 Task: Send an email with the signature Jocelyn Rodriguez with the subject Request for a testimonial and the message I would like to request an extension on the deadline for the project. from softage.8@softage.net to softage.2@softage.net and move the email from Sent Items to the folder Social media
Action: Mouse moved to (60, 122)
Screenshot: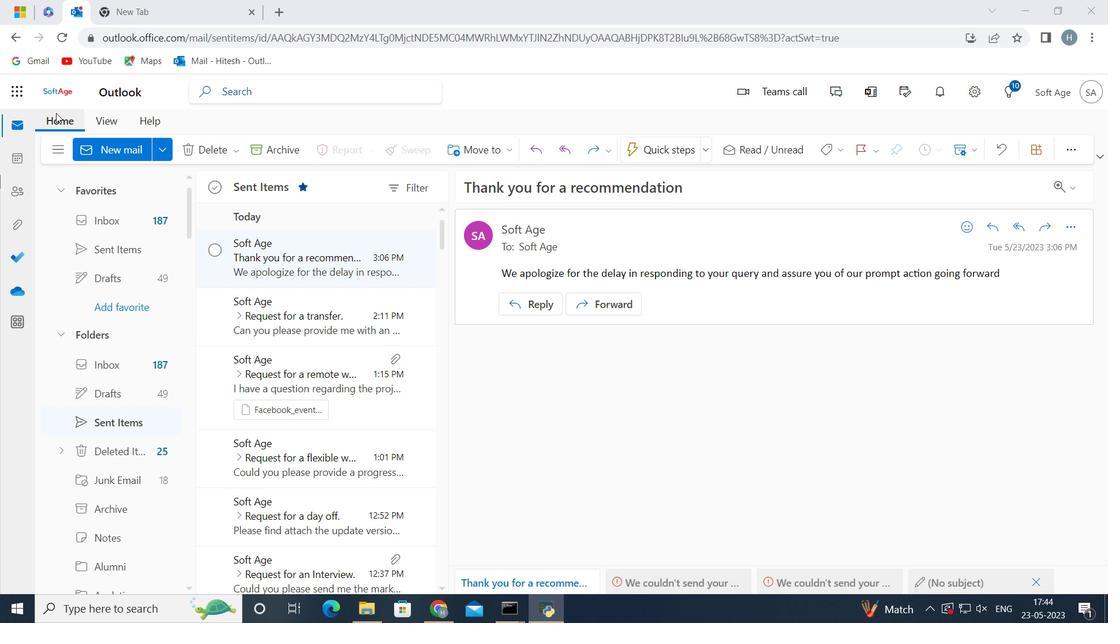 
Action: Mouse pressed left at (60, 122)
Screenshot: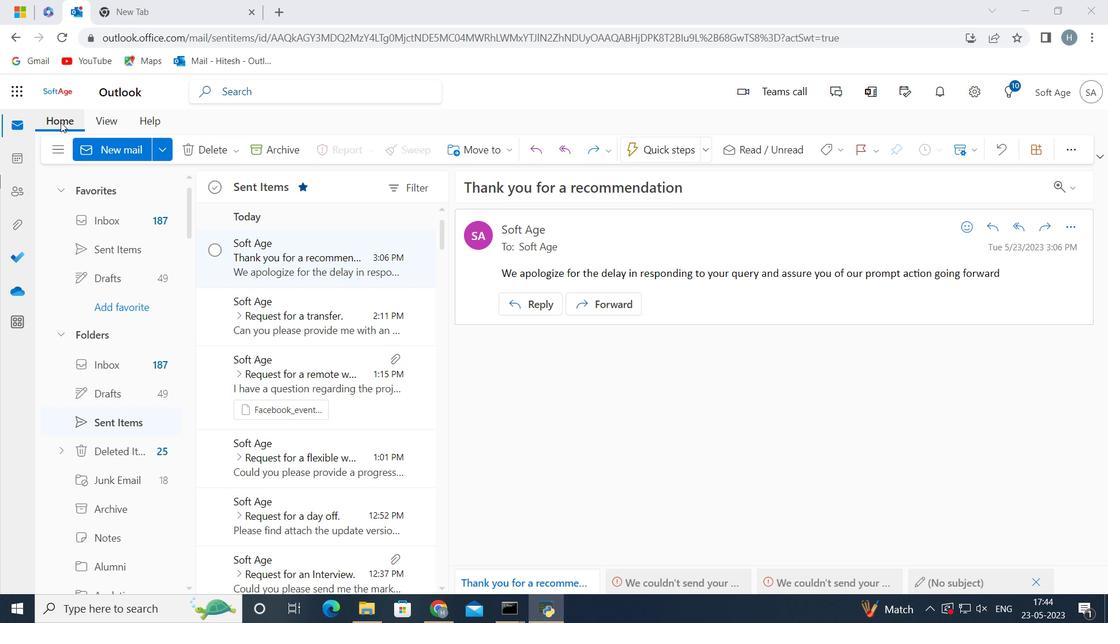 
Action: Mouse moved to (115, 147)
Screenshot: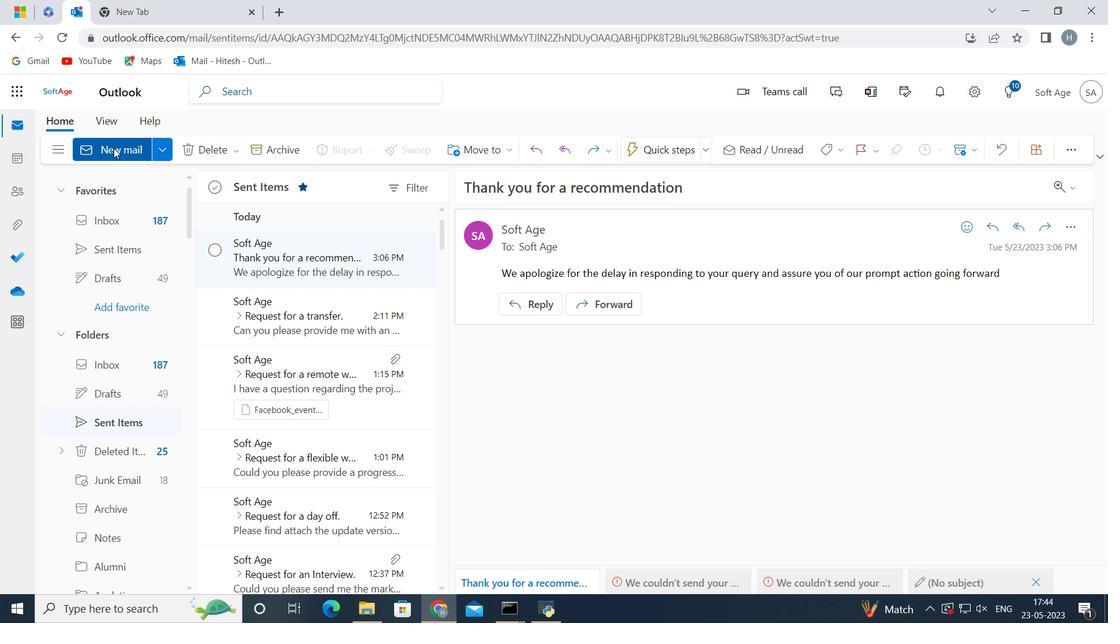 
Action: Mouse pressed left at (115, 147)
Screenshot: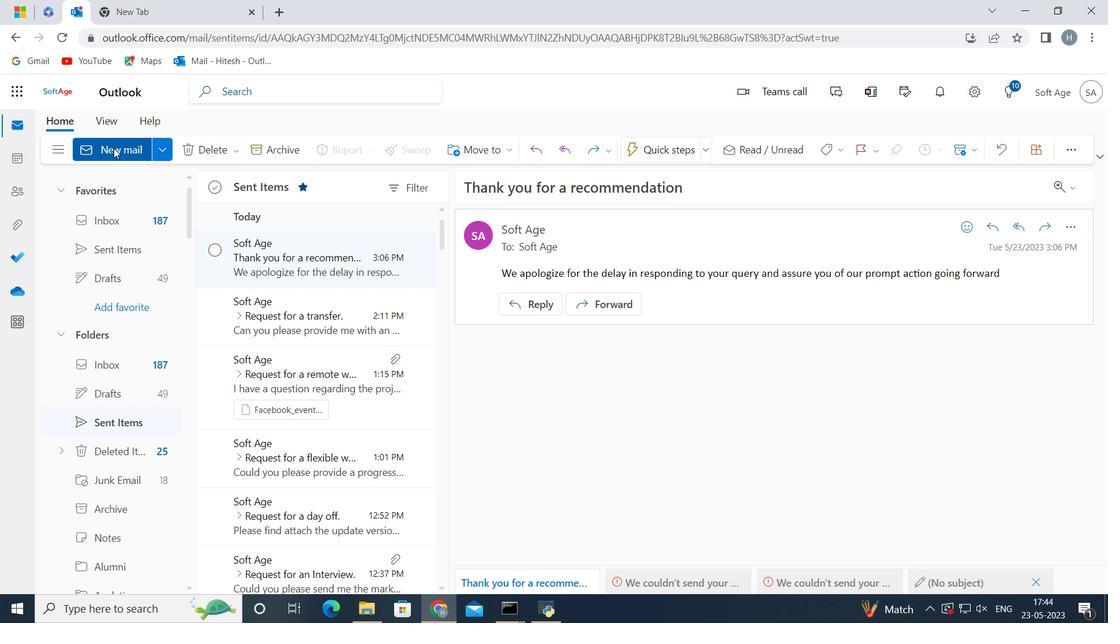 
Action: Mouse moved to (912, 148)
Screenshot: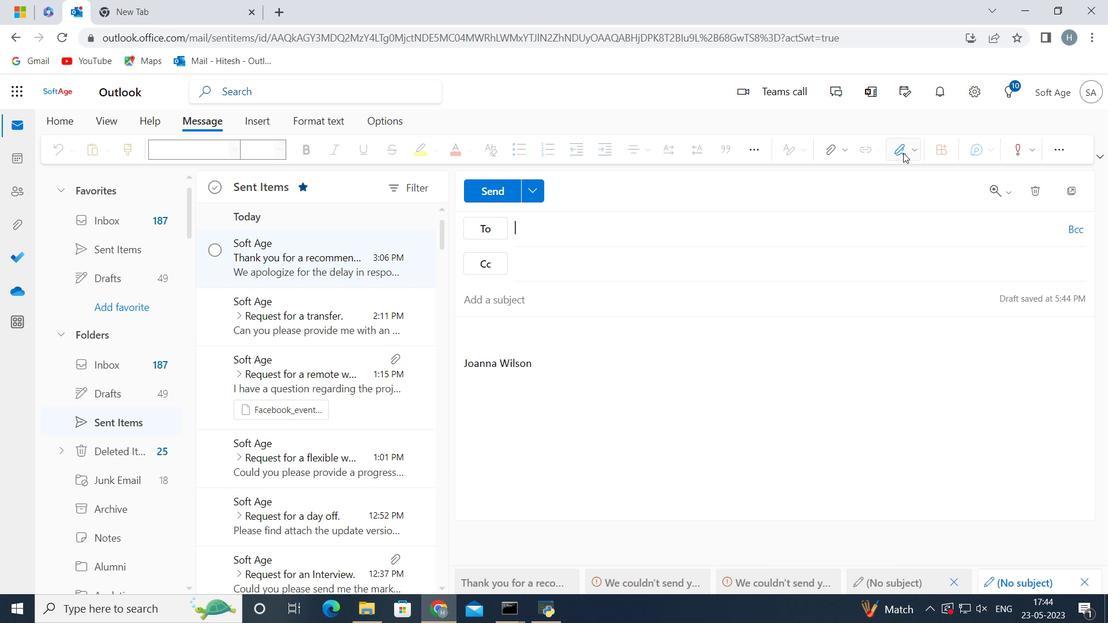 
Action: Mouse pressed left at (912, 148)
Screenshot: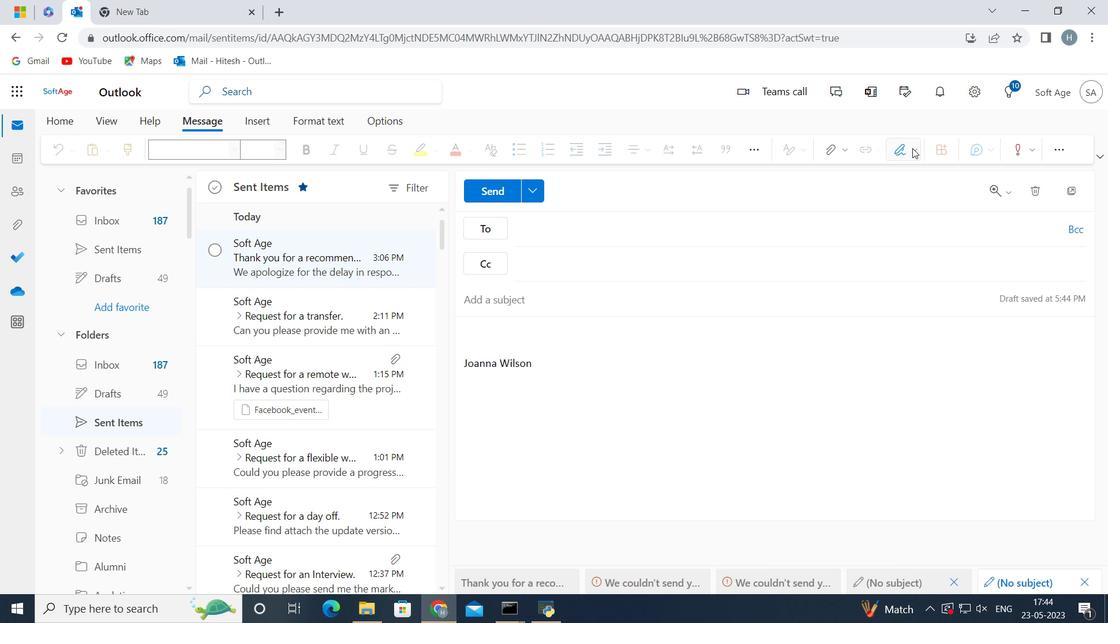 
Action: Mouse moved to (878, 205)
Screenshot: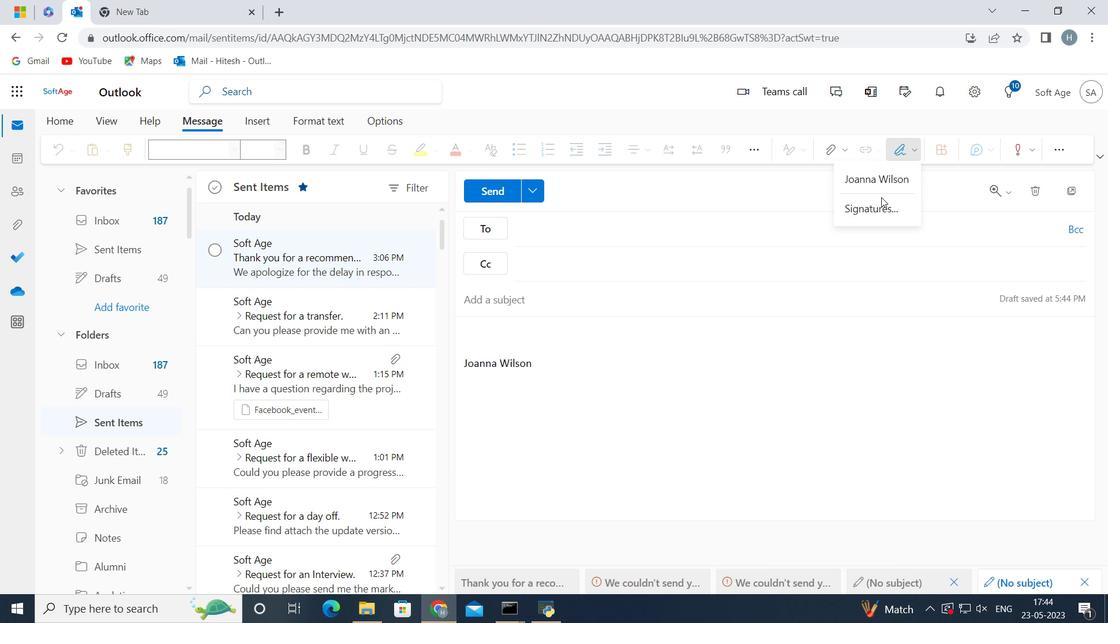 
Action: Mouse pressed left at (878, 205)
Screenshot: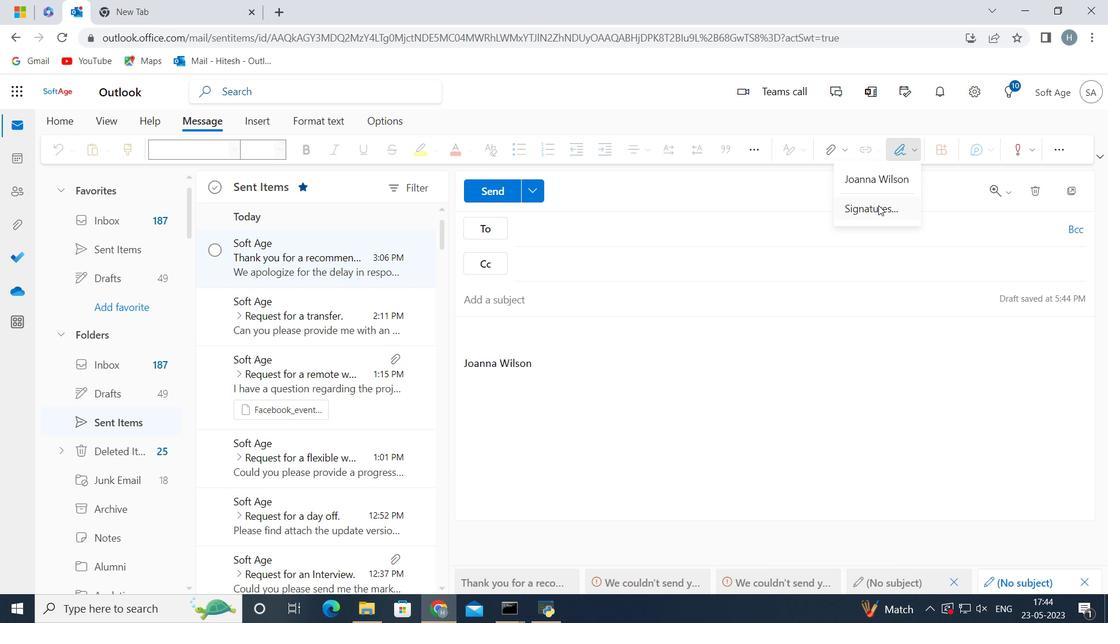 
Action: Mouse moved to (835, 263)
Screenshot: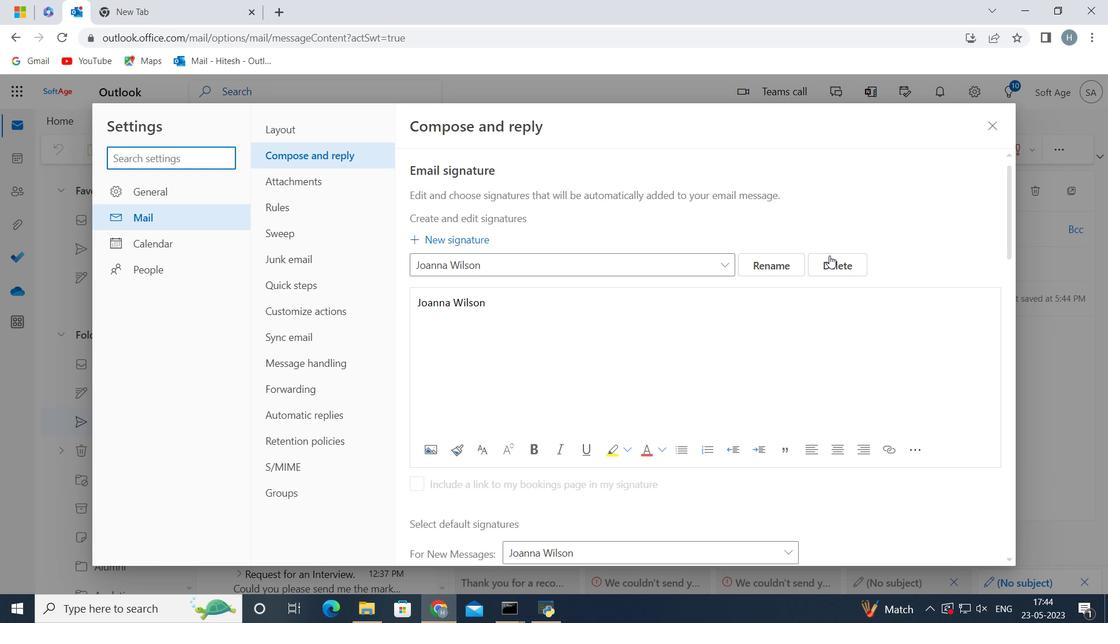 
Action: Mouse pressed left at (835, 263)
Screenshot: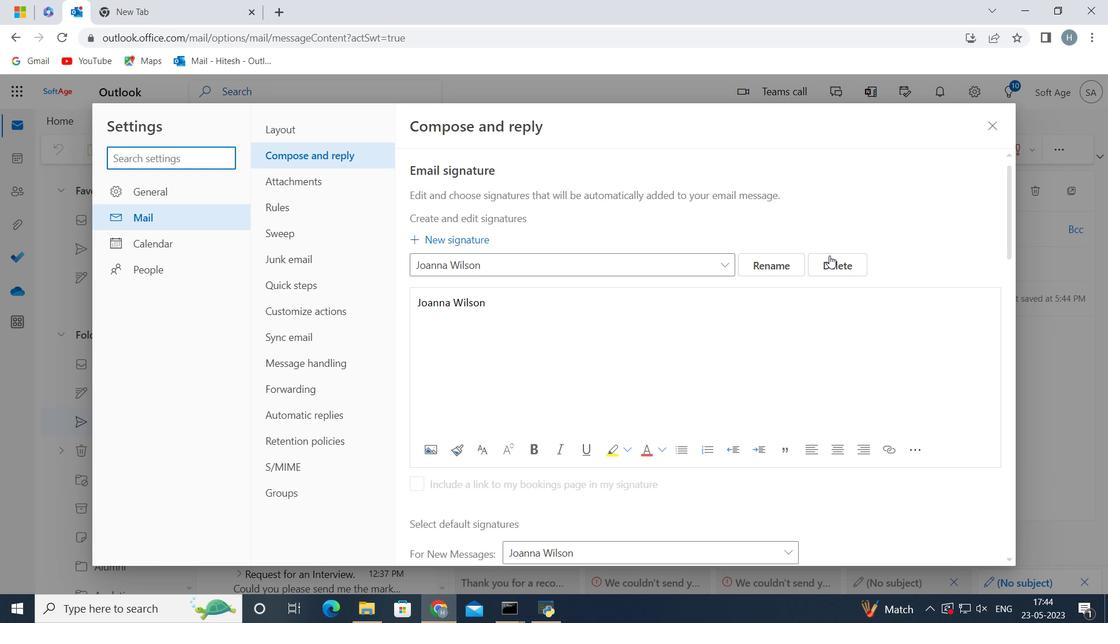 
Action: Mouse moved to (645, 260)
Screenshot: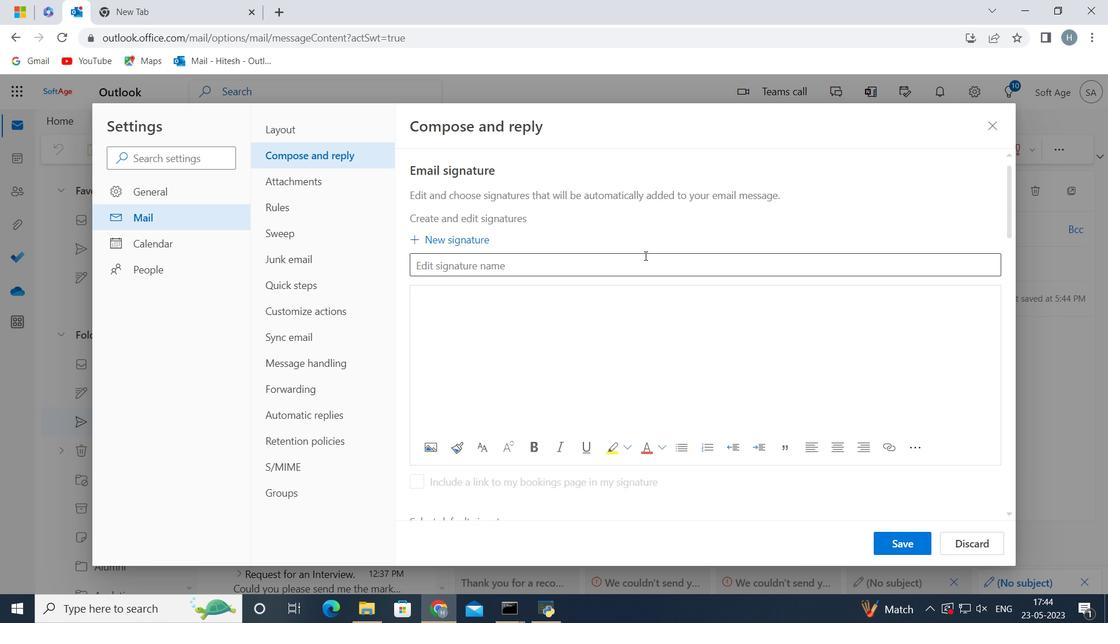 
Action: Mouse pressed left at (645, 260)
Screenshot: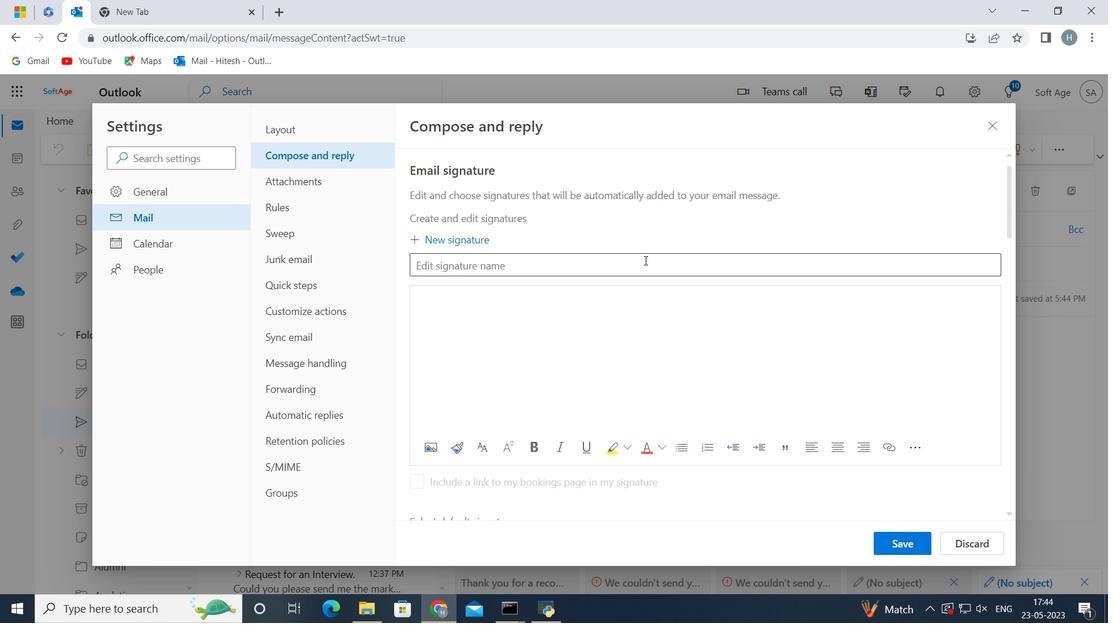 
Action: Key pressed <Key.shift>Jocelyn<Key.space><Key.shift>Rodriguez<Key.space>
Screenshot: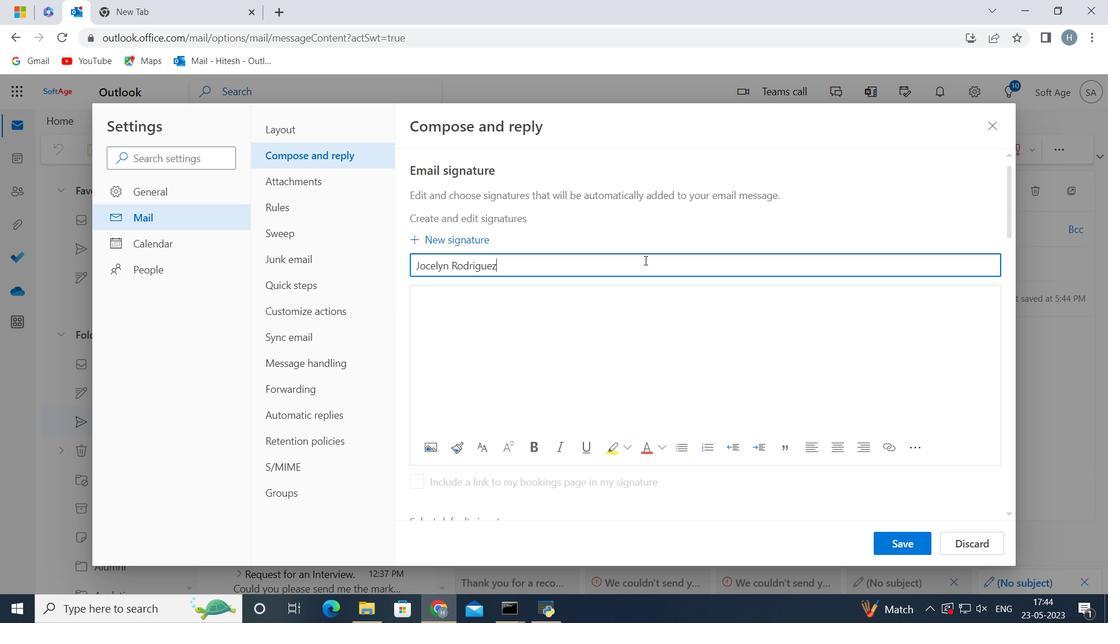 
Action: Mouse moved to (536, 320)
Screenshot: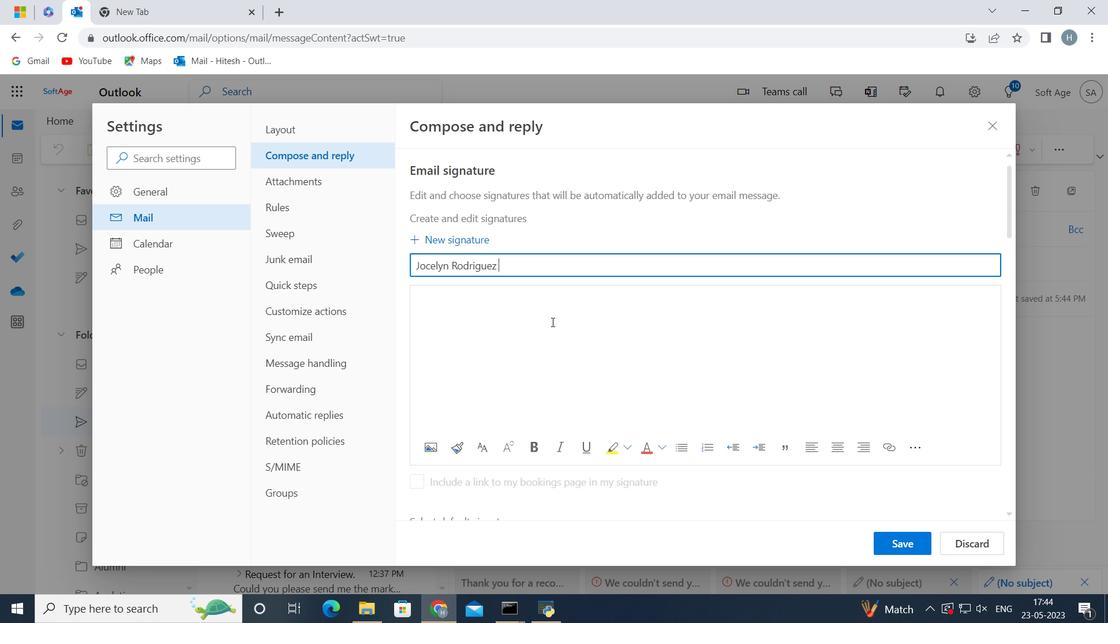 
Action: Mouse pressed left at (536, 320)
Screenshot: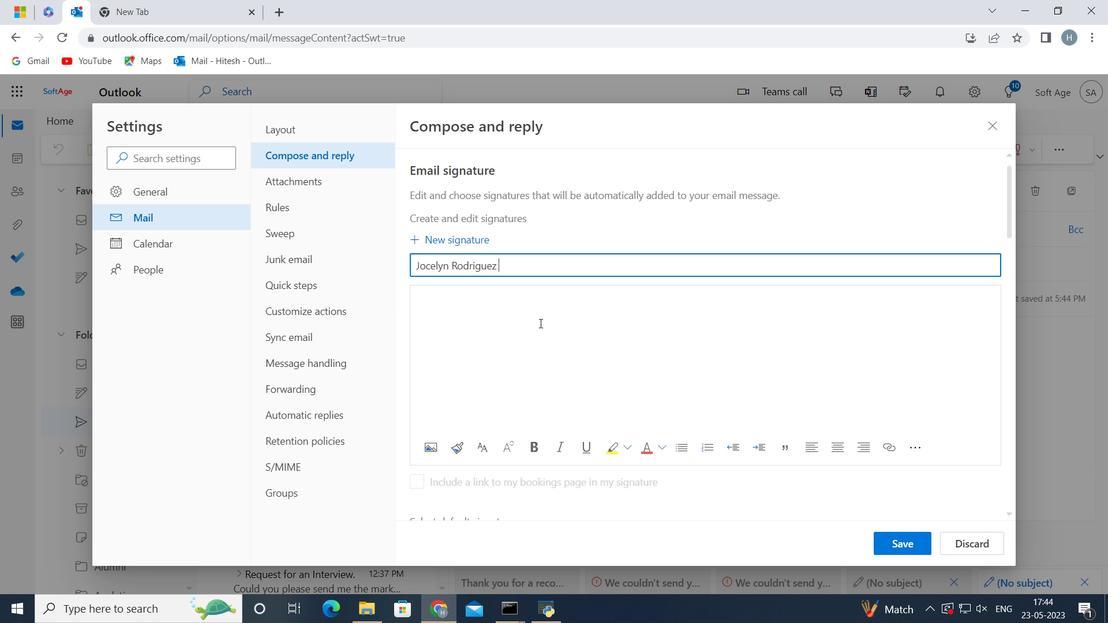 
Action: Key pressed <Key.shift><Key.shift><Key.shift>Jocelyn<Key.space><Key.shift>Rodriguez<Key.space>
Screenshot: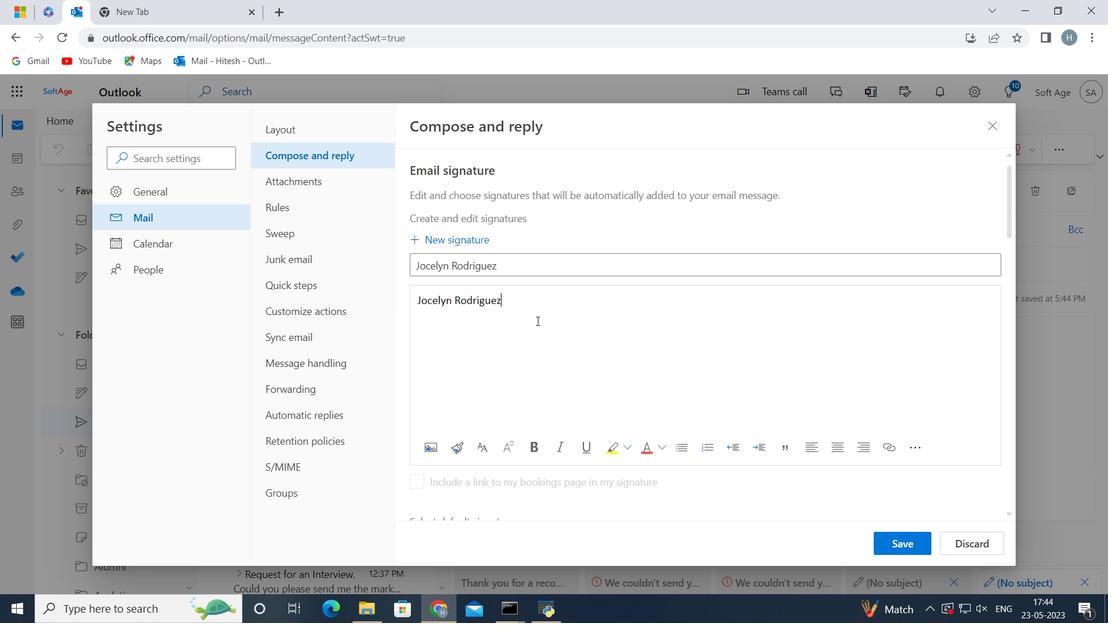 
Action: Mouse moved to (913, 540)
Screenshot: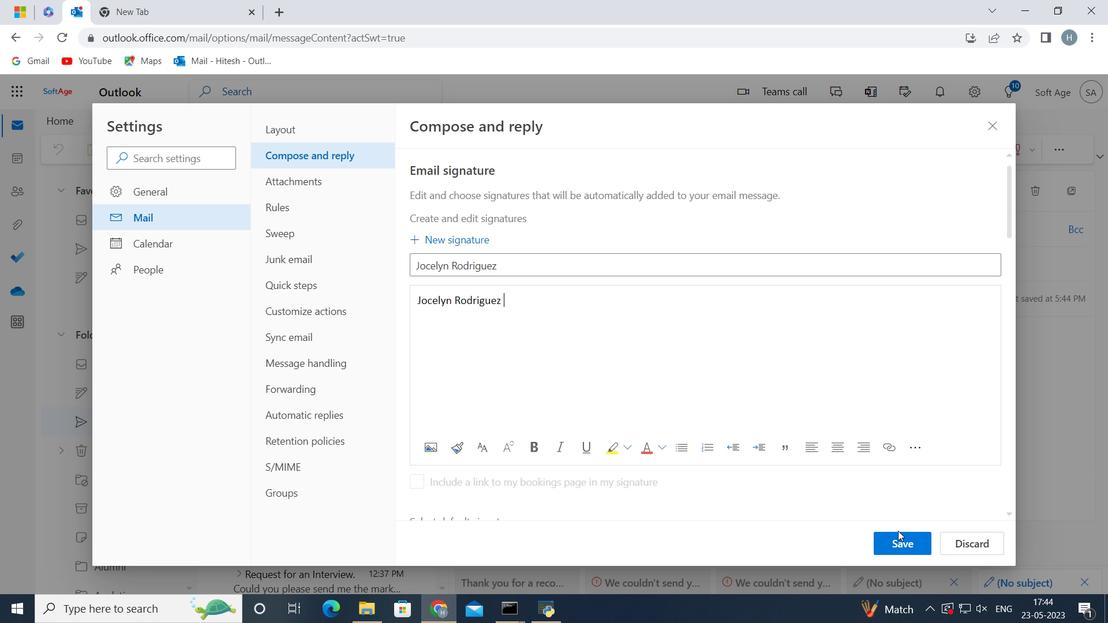 
Action: Mouse pressed left at (913, 540)
Screenshot: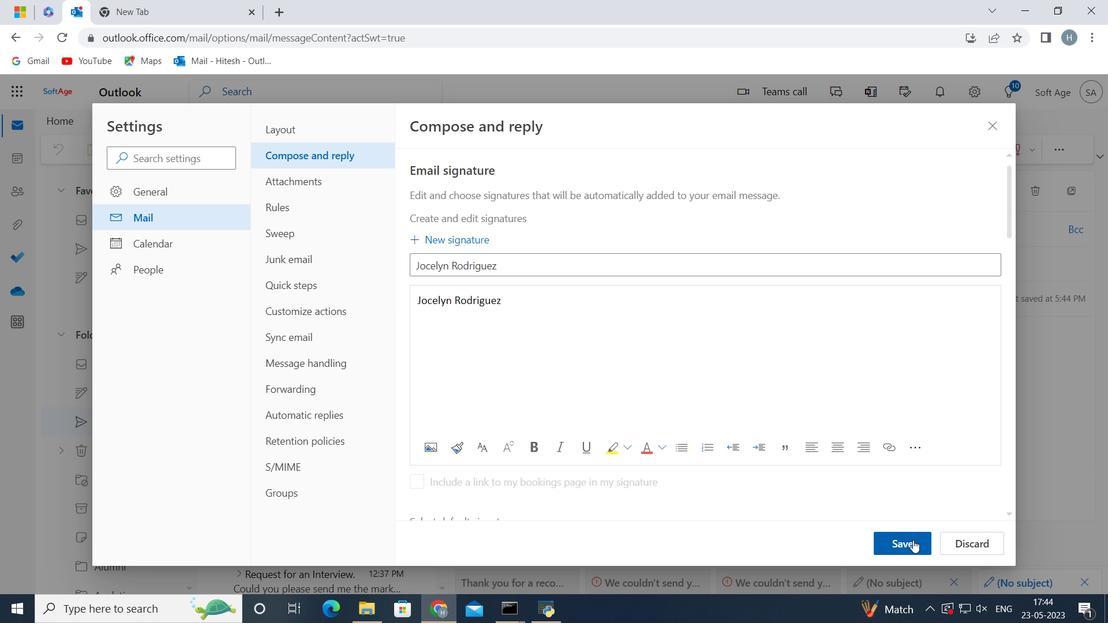 
Action: Mouse moved to (753, 361)
Screenshot: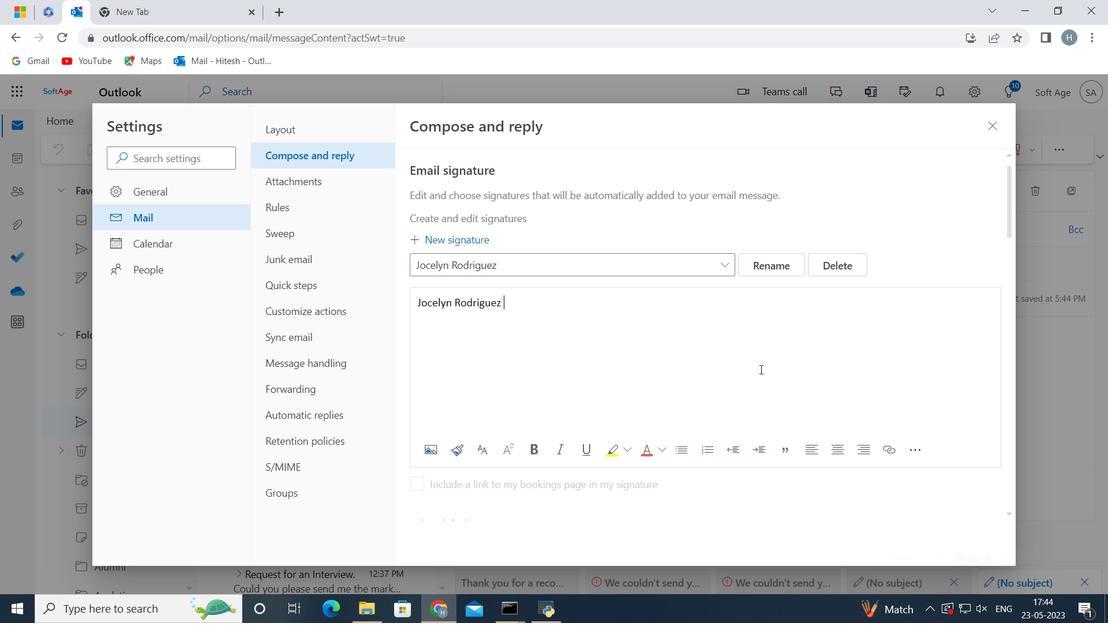
Action: Mouse scrolled (753, 361) with delta (0, 0)
Screenshot: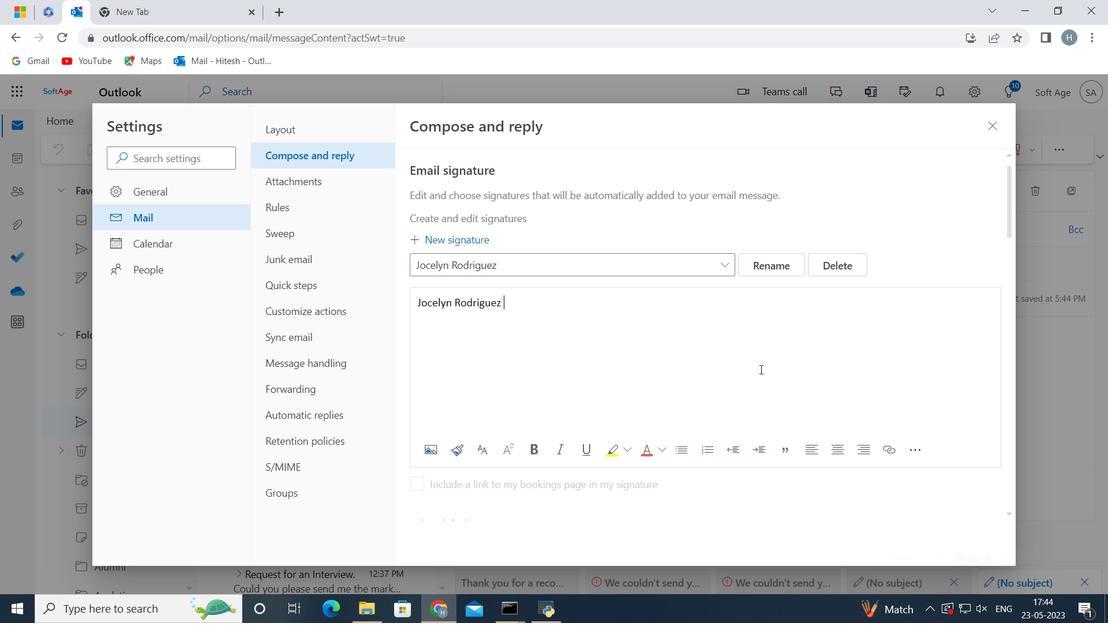 
Action: Mouse scrolled (753, 361) with delta (0, 0)
Screenshot: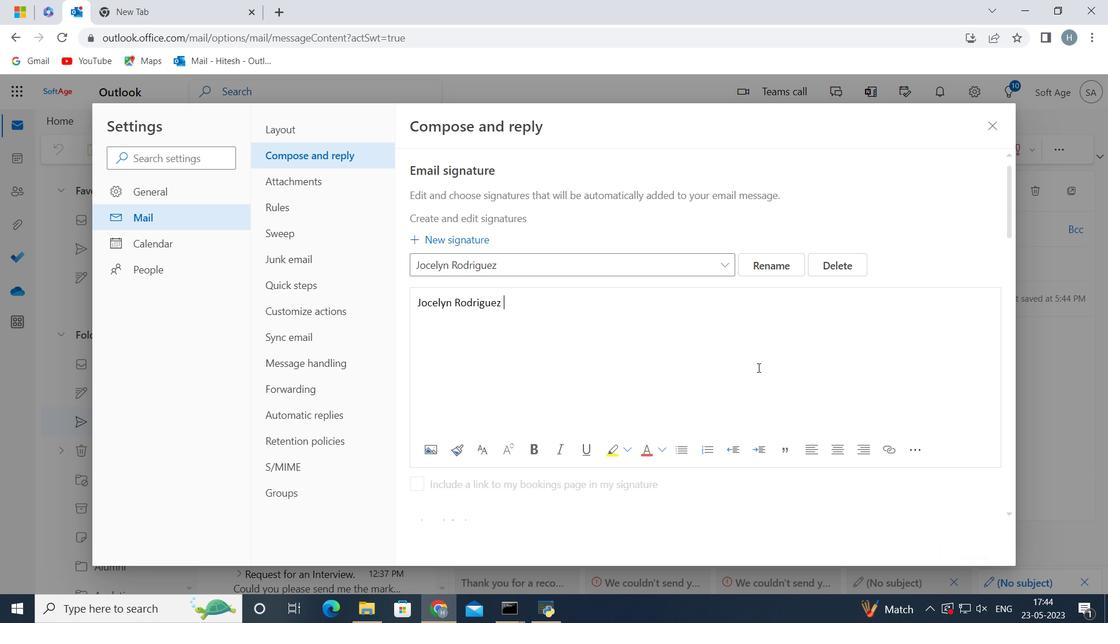 
Action: Mouse moved to (744, 362)
Screenshot: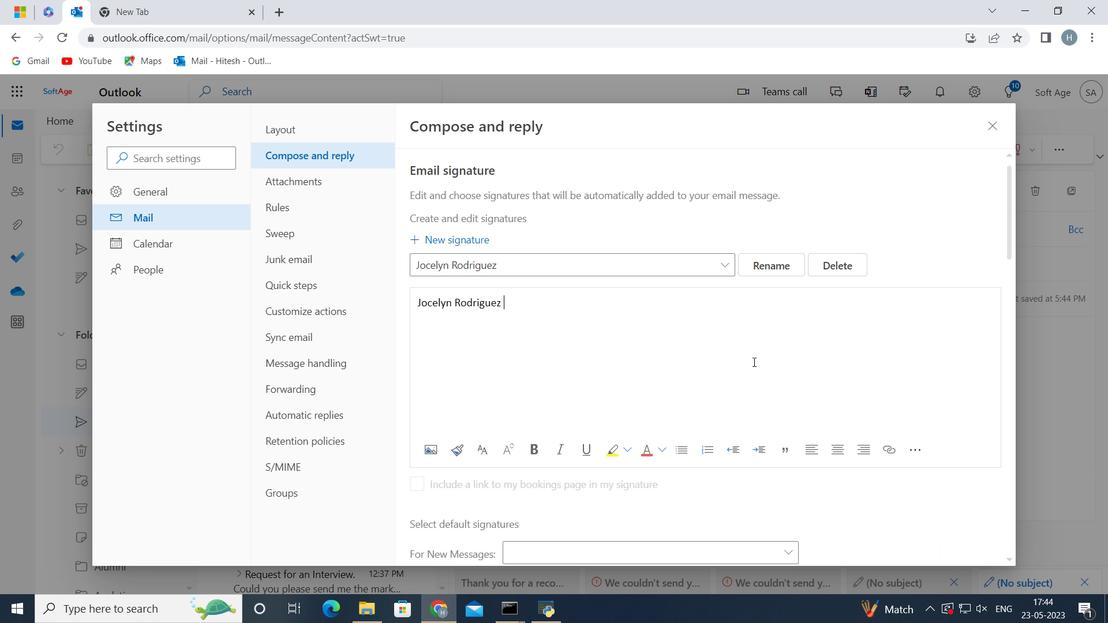 
Action: Mouse scrolled (744, 361) with delta (0, 0)
Screenshot: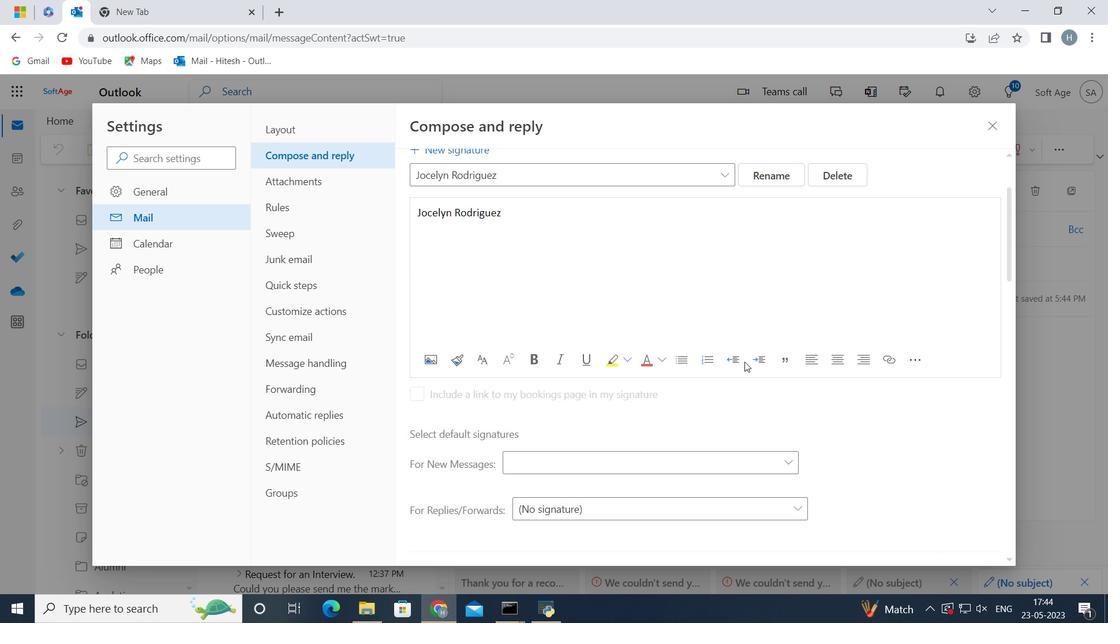 
Action: Mouse moved to (761, 335)
Screenshot: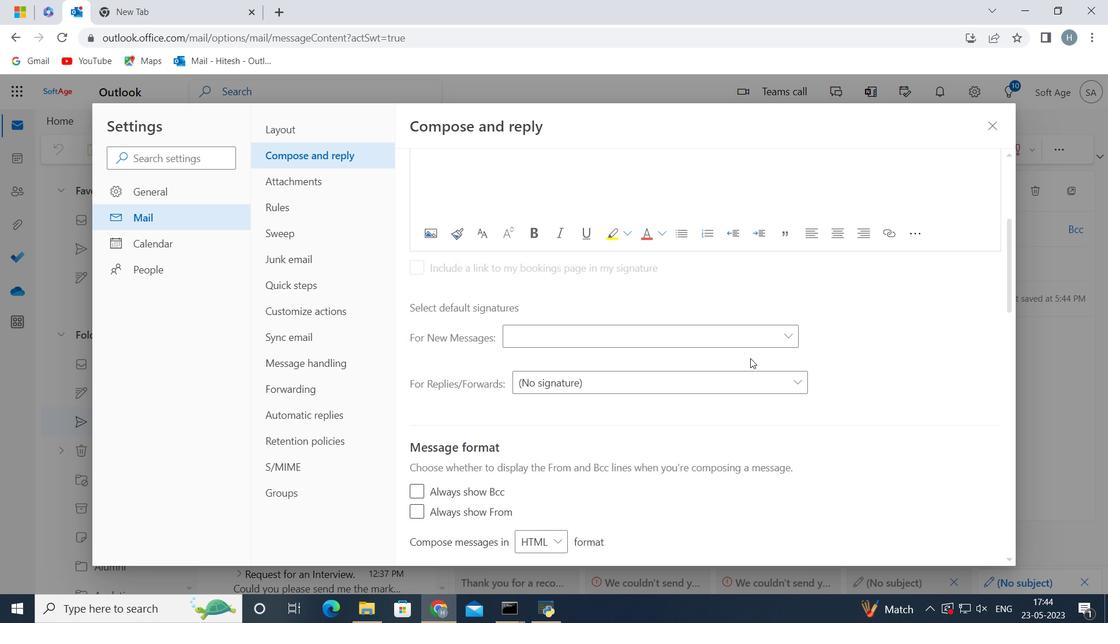 
Action: Mouse pressed left at (761, 335)
Screenshot: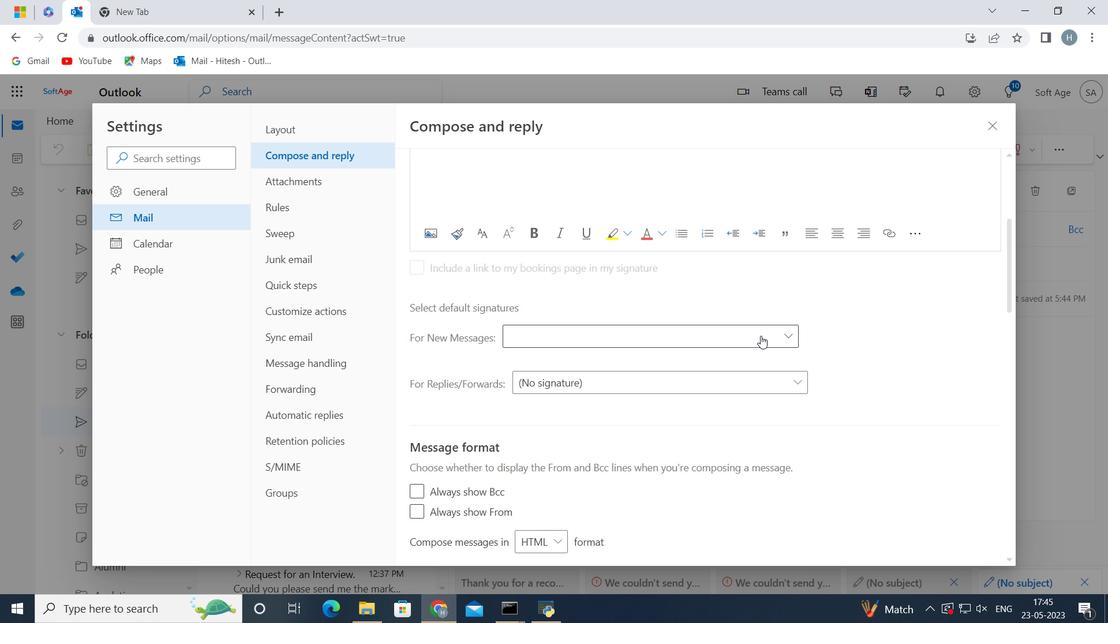 
Action: Mouse moved to (720, 390)
Screenshot: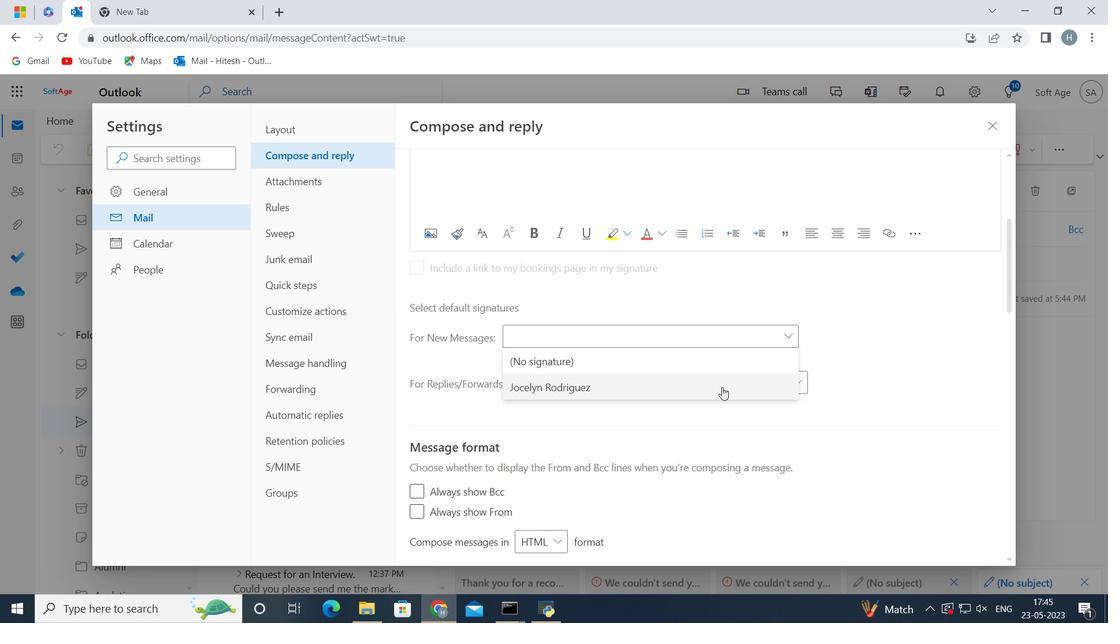 
Action: Mouse pressed left at (720, 390)
Screenshot: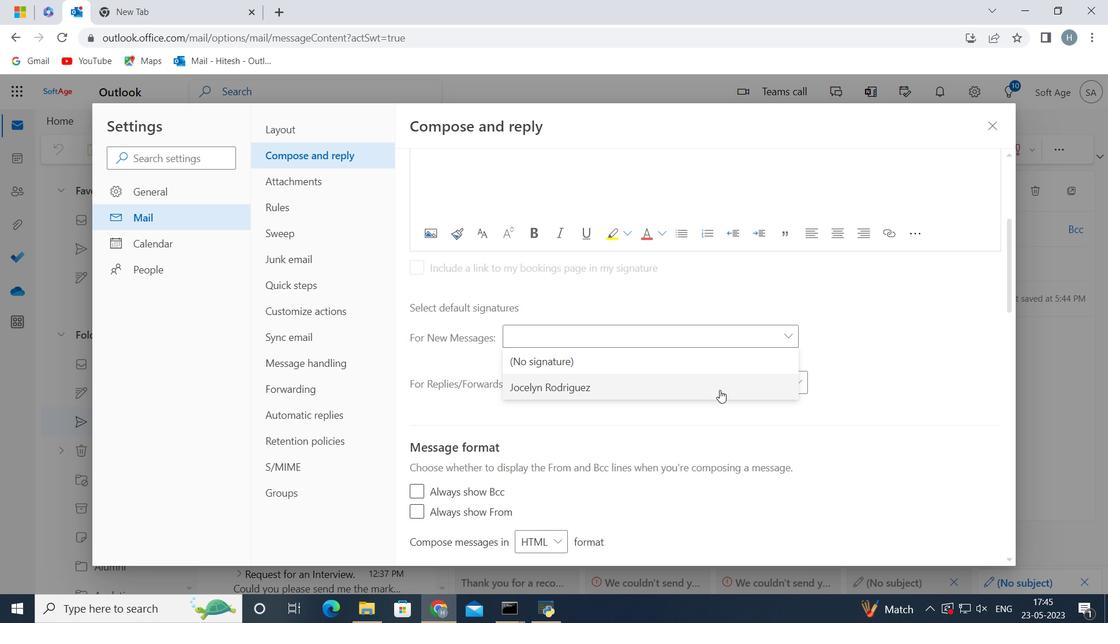 
Action: Mouse moved to (783, 373)
Screenshot: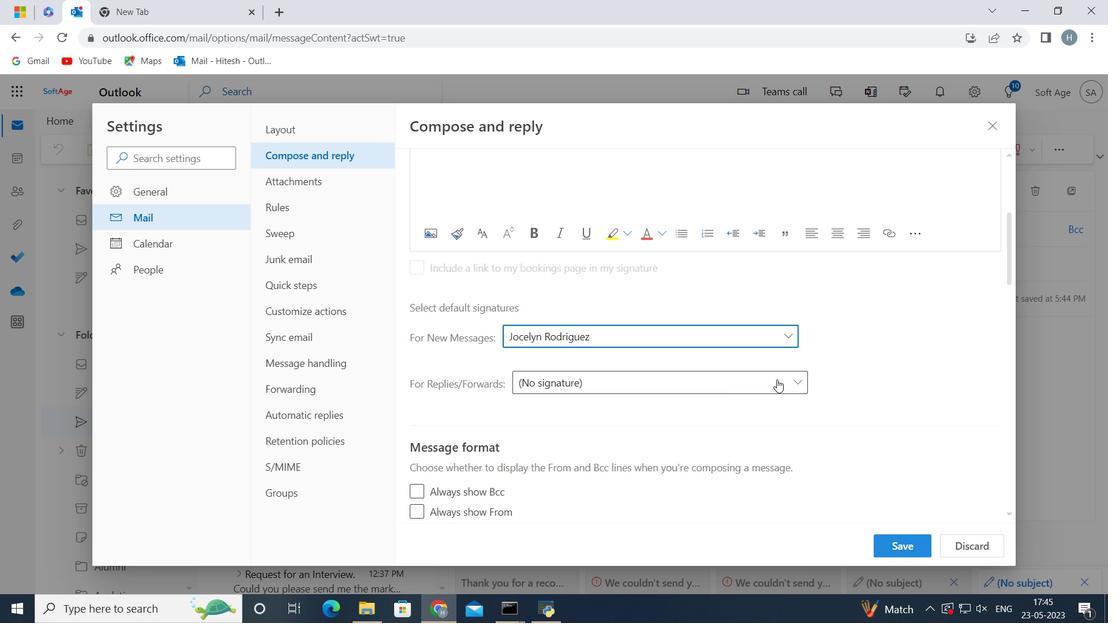 
Action: Mouse scrolled (783, 372) with delta (0, 0)
Screenshot: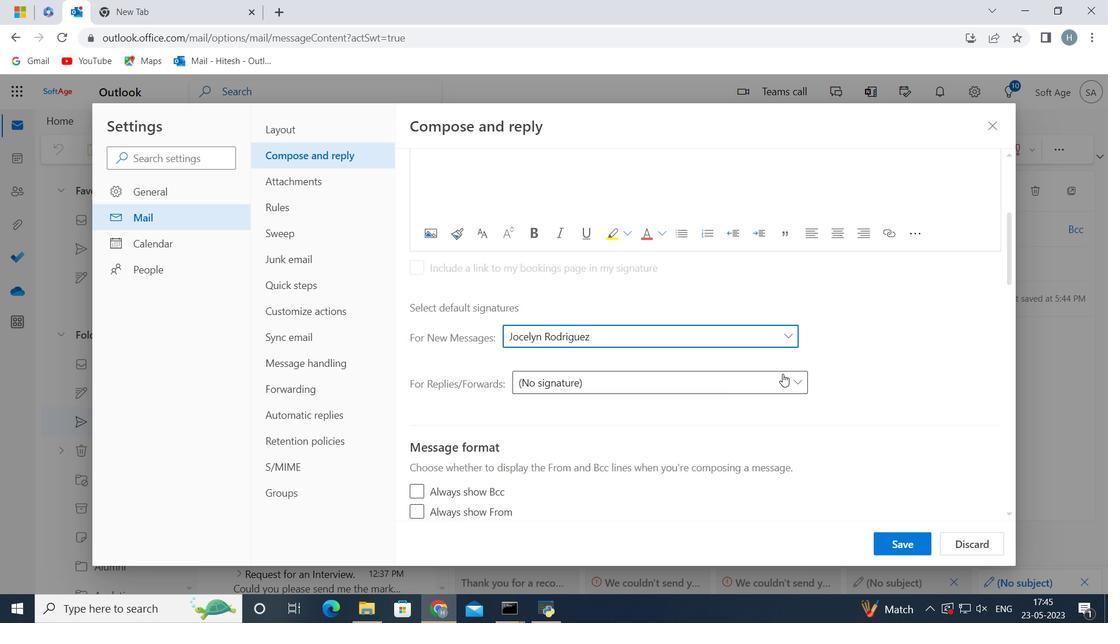 
Action: Mouse scrolled (783, 372) with delta (0, 0)
Screenshot: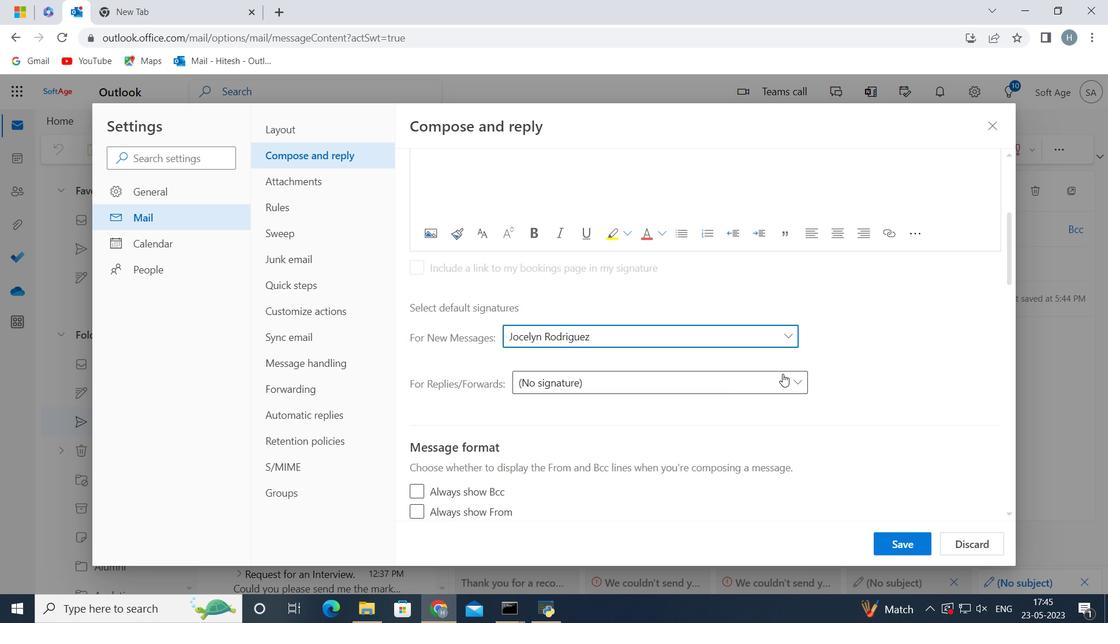 
Action: Mouse moved to (912, 543)
Screenshot: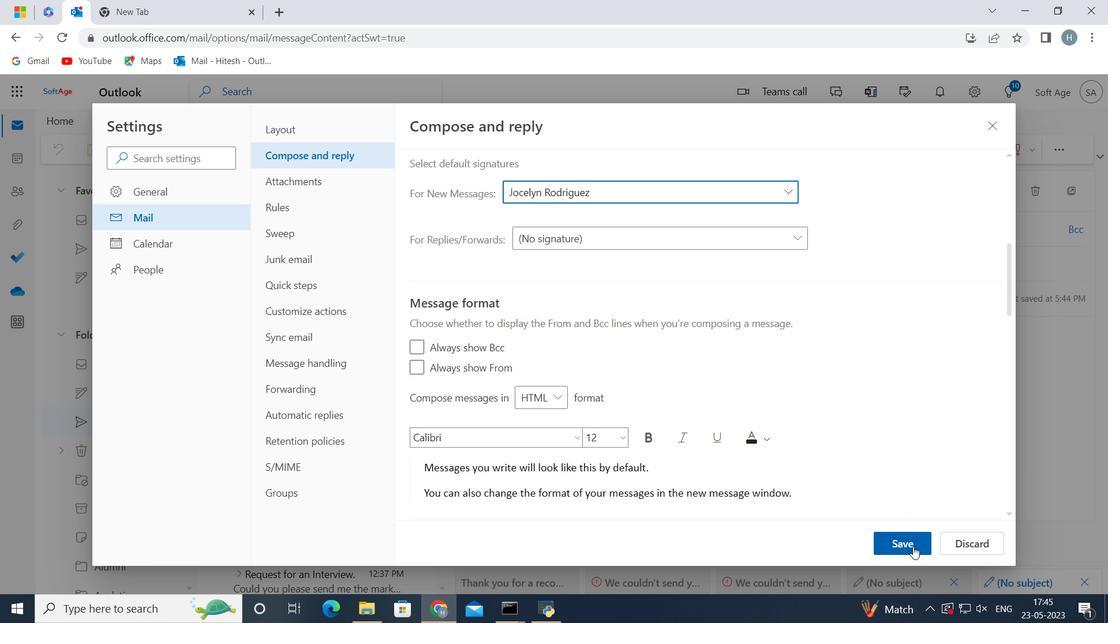 
Action: Mouse pressed left at (912, 543)
Screenshot: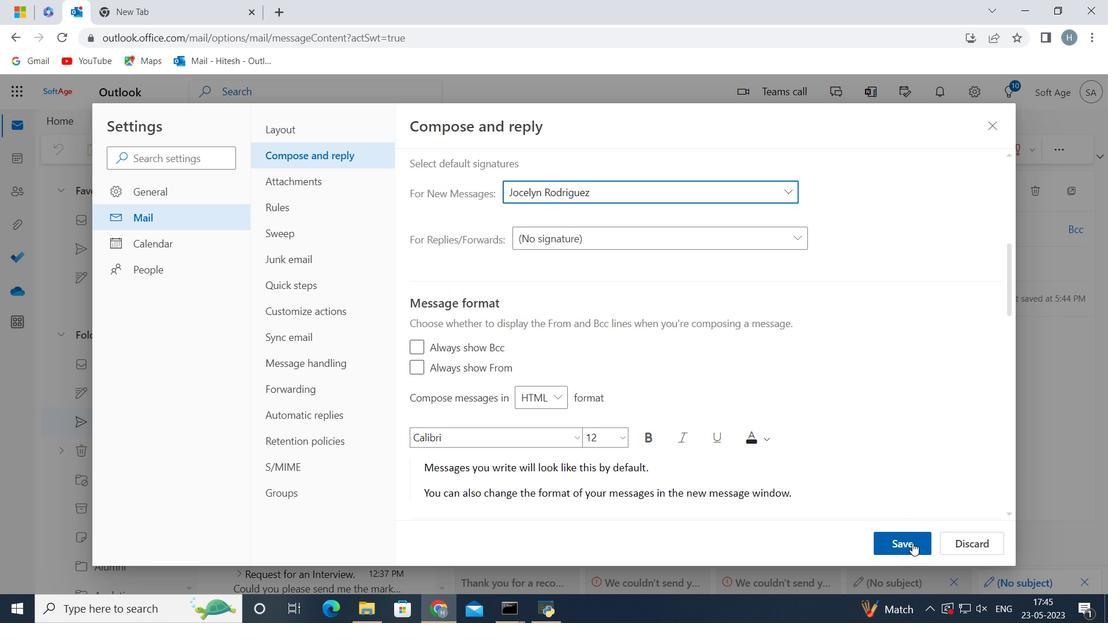 
Action: Mouse moved to (989, 125)
Screenshot: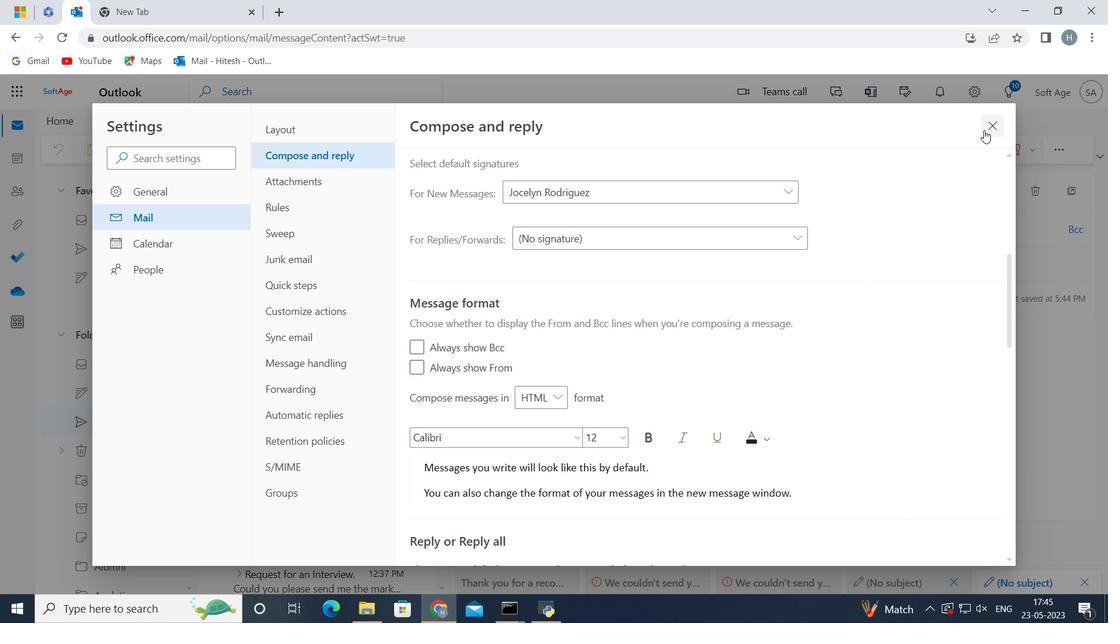 
Action: Mouse pressed left at (989, 125)
Screenshot: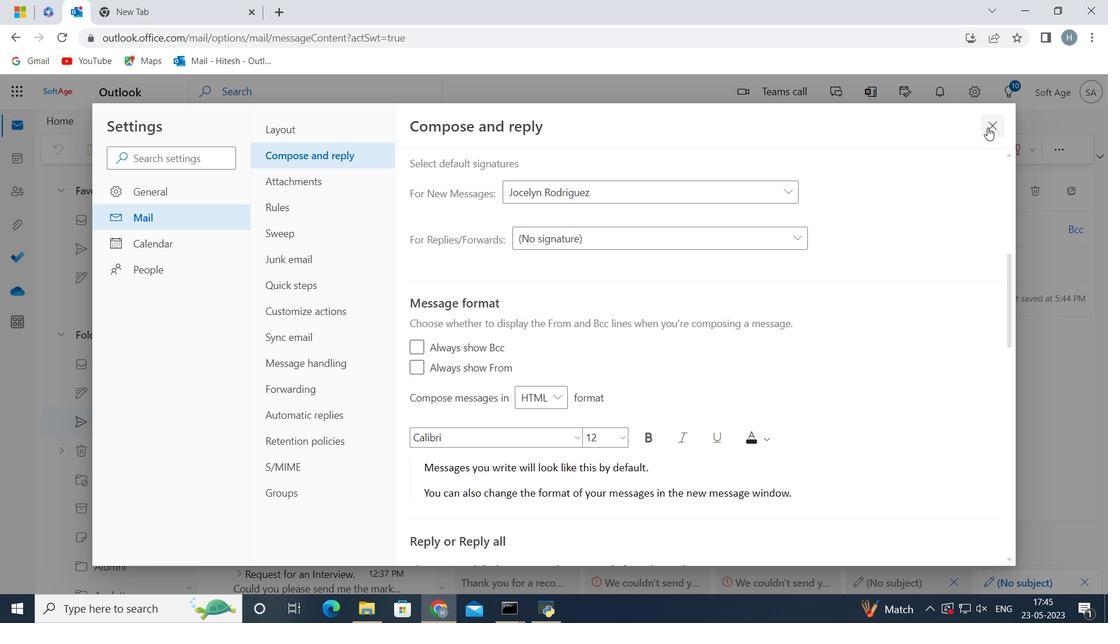 
Action: Mouse moved to (580, 301)
Screenshot: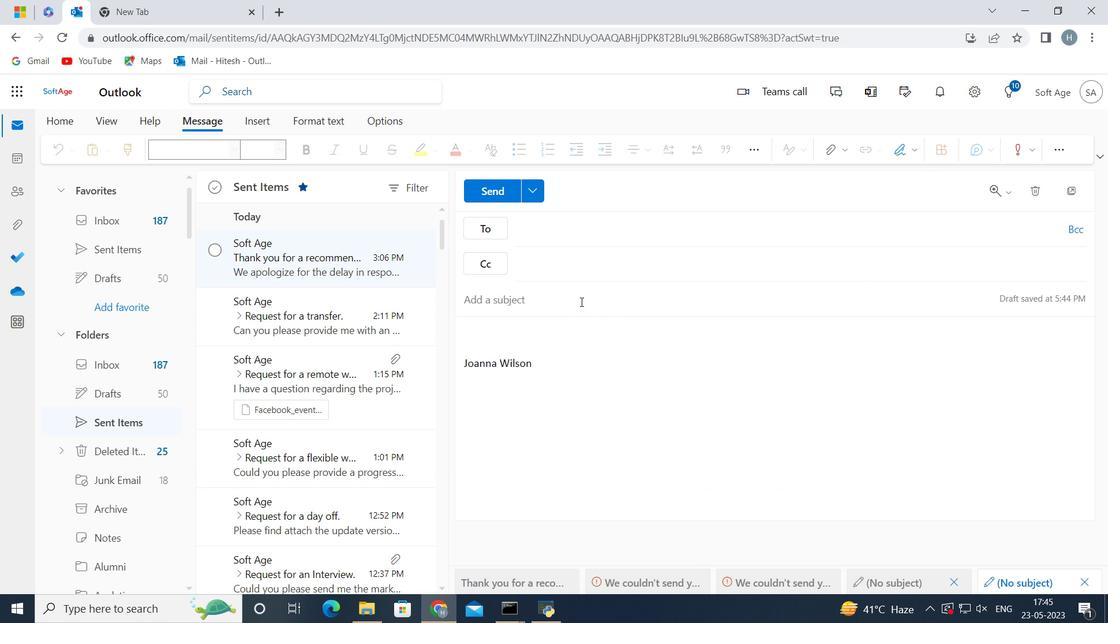
Action: Mouse pressed left at (580, 301)
Screenshot: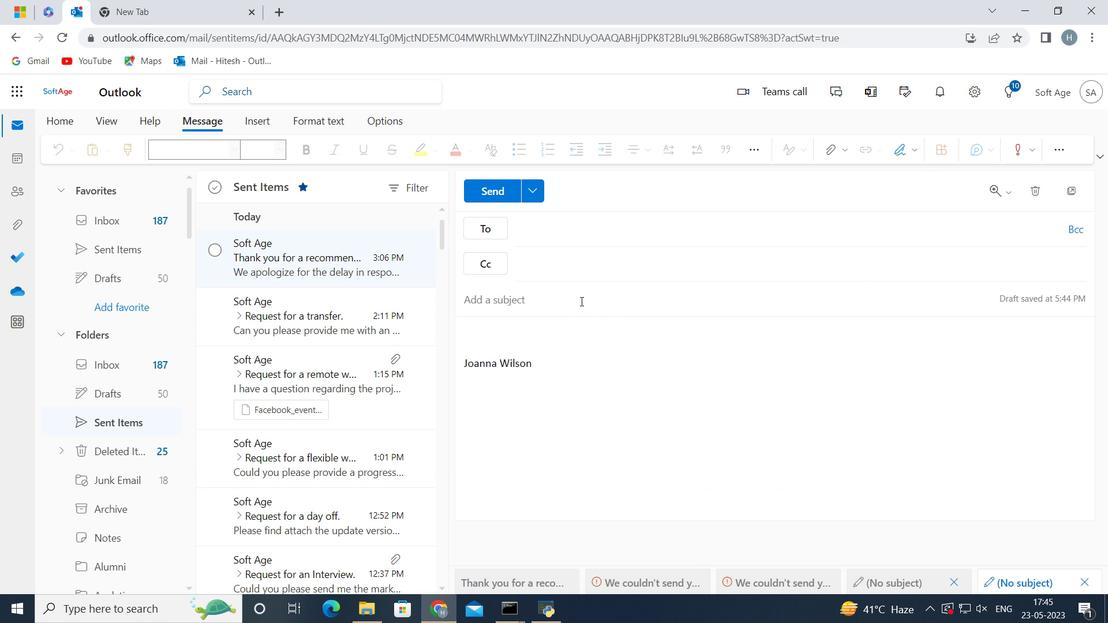
Action: Mouse moved to (580, 300)
Screenshot: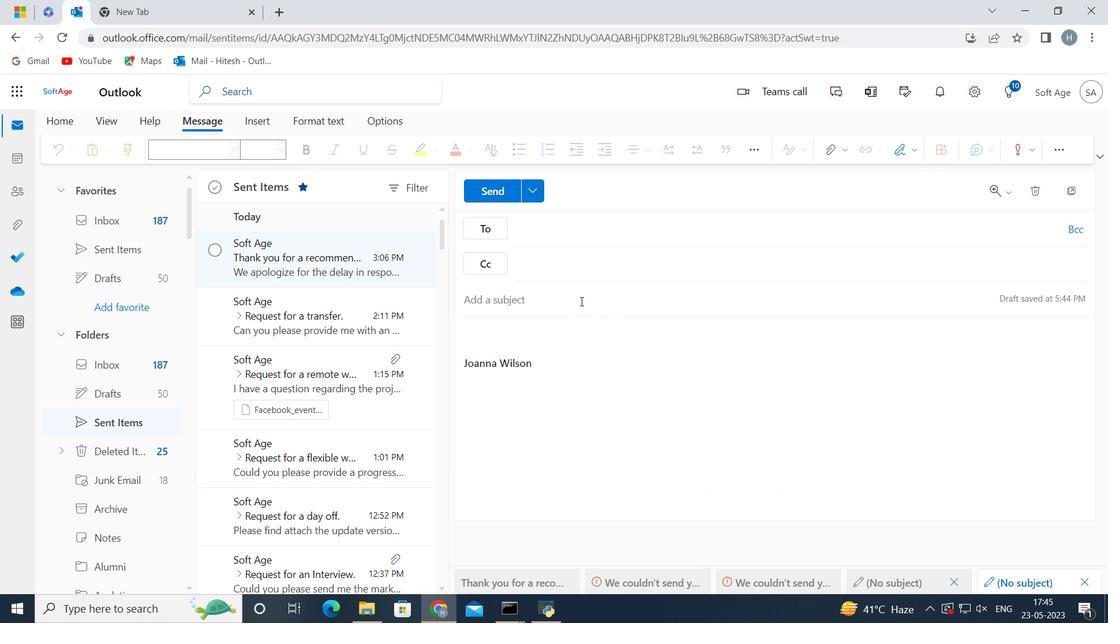 
Action: Key pressed <Key.shift><Key.shift>Request<Key.space>for<Key.space>a<Key.space>testimonial<Key.space>
Screenshot: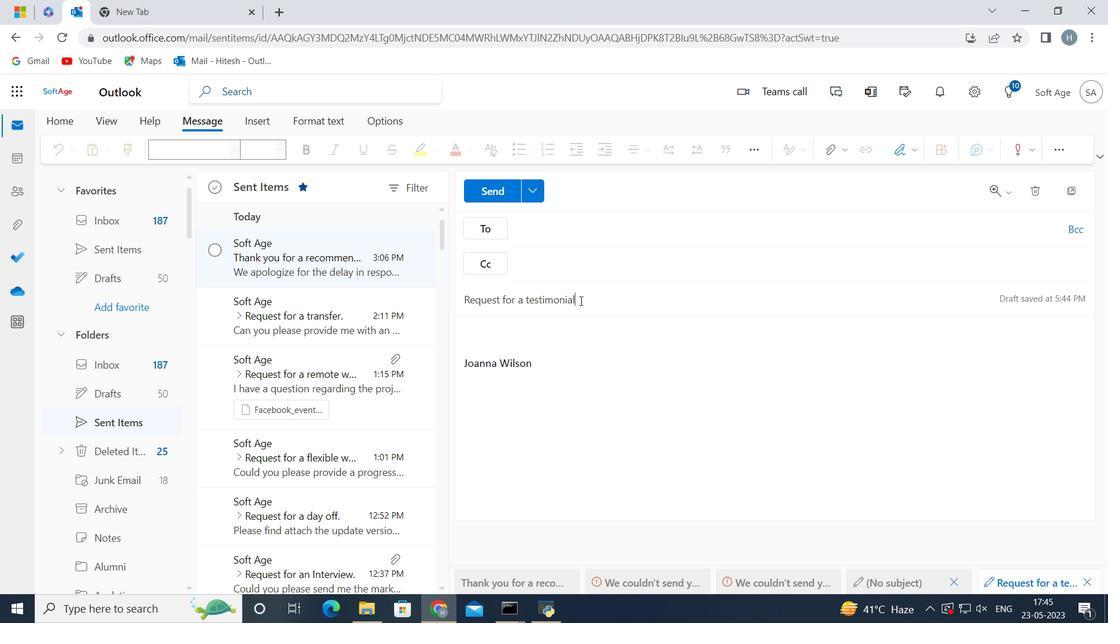 
Action: Mouse moved to (584, 360)
Screenshot: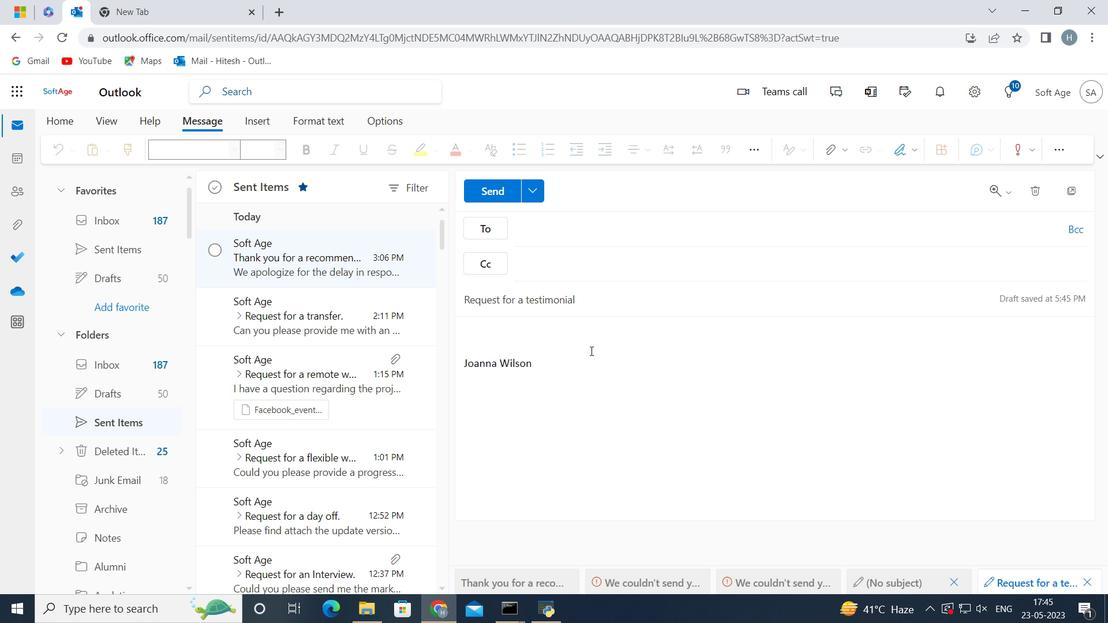 
Action: Mouse pressed left at (584, 360)
Screenshot: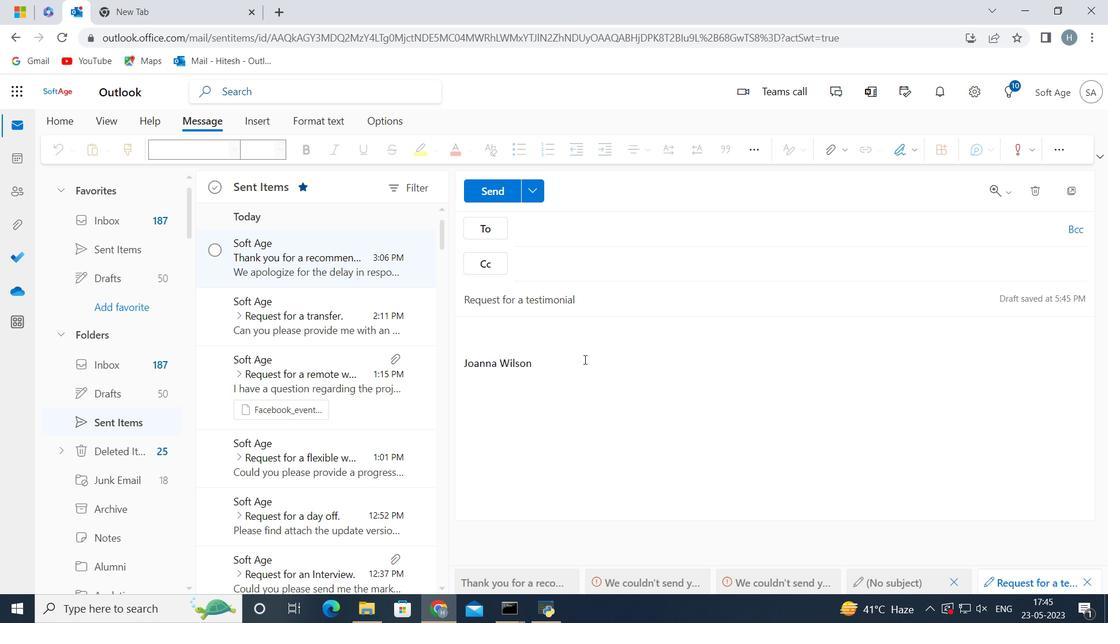 
Action: Mouse moved to (583, 360)
Screenshot: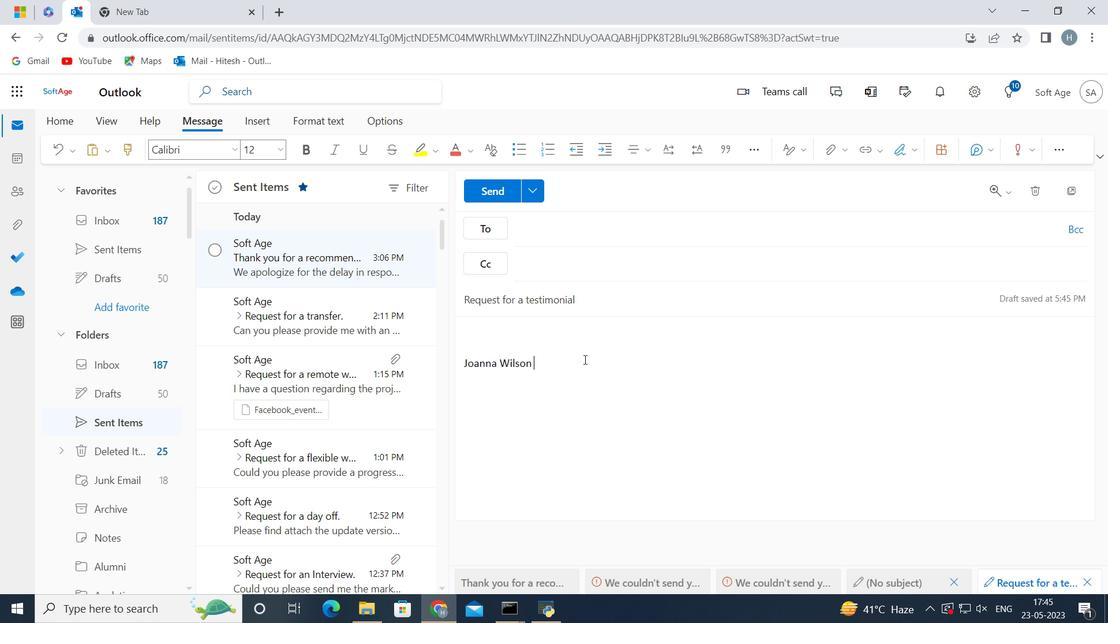 
Action: Key pressed <Key.backspace><Key.backspace><Key.backspace><Key.backspace><Key.backspace><Key.backspace><Key.backspace><Key.backspace><Key.backspace><Key.backspace><Key.backspace><Key.backspace><Key.backspace><Key.backspace><Key.backspace><Key.backspace><Key.shift>I<Key.space>would<Key.space>like<Key.space>to<Key.space>request<Key.space>an<Key.space>extension<Key.space>on<Key.space>the<Key.space>deadline<Key.space>for<Key.space>the<Key.space>project<Key.space>
Screenshot: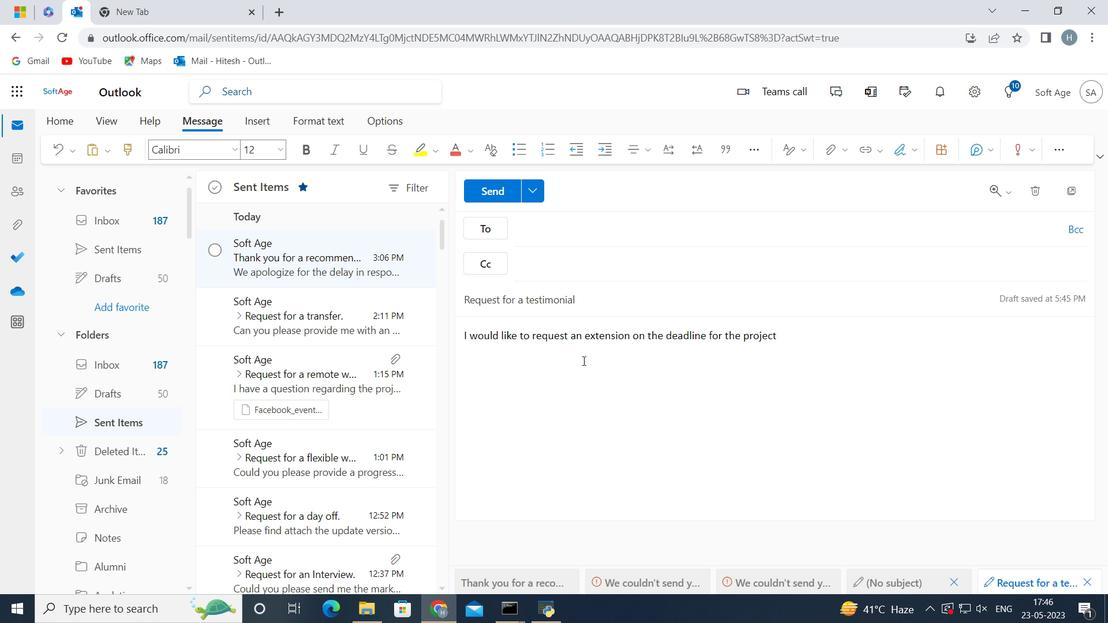 
Action: Mouse moved to (568, 223)
Screenshot: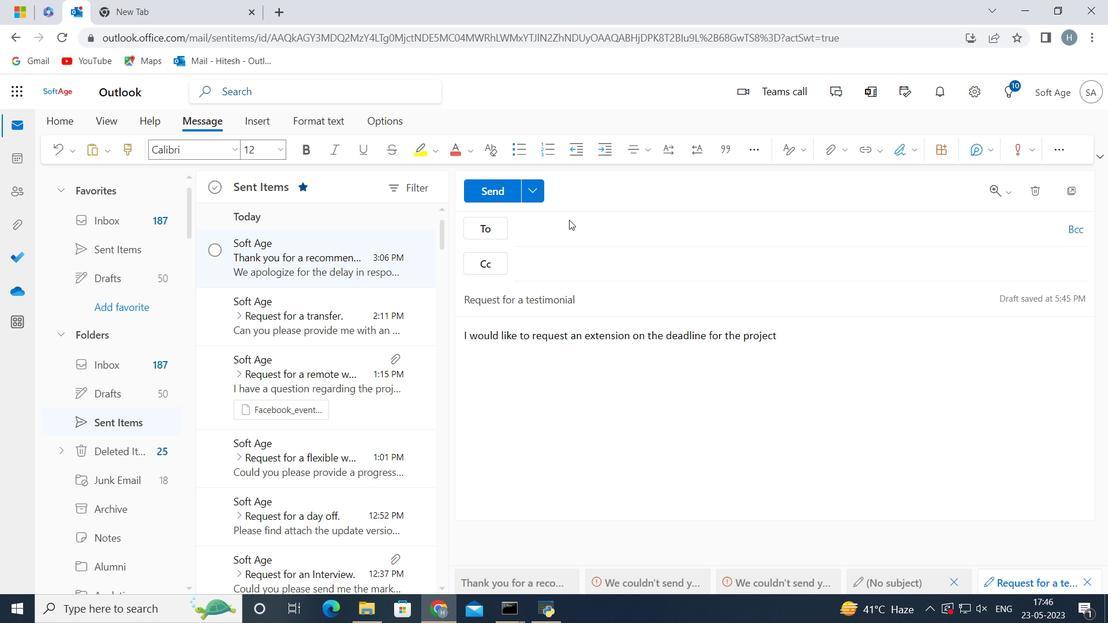 
Action: Mouse pressed left at (568, 223)
Screenshot: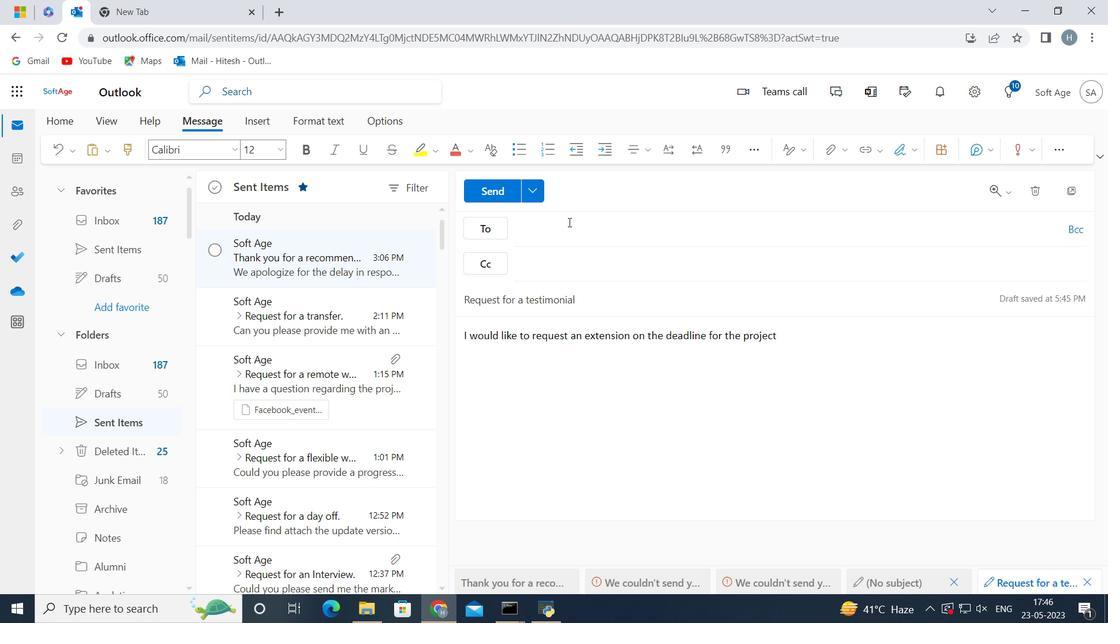 
Action: Key pressed softage.2<Key.shift>@softage.net
Screenshot: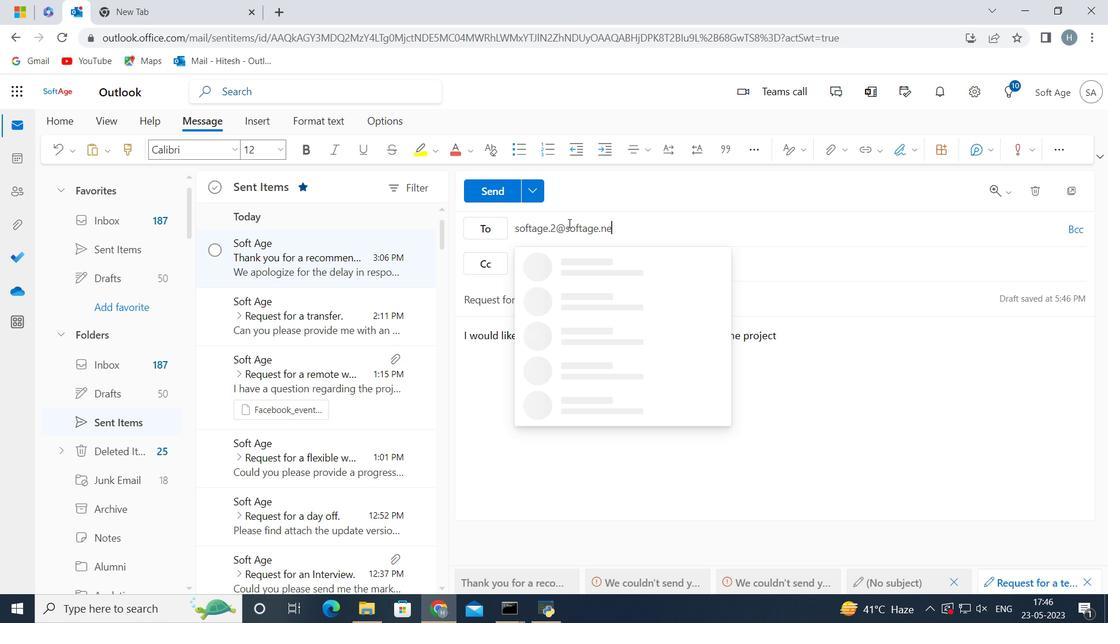 
Action: Mouse moved to (570, 270)
Screenshot: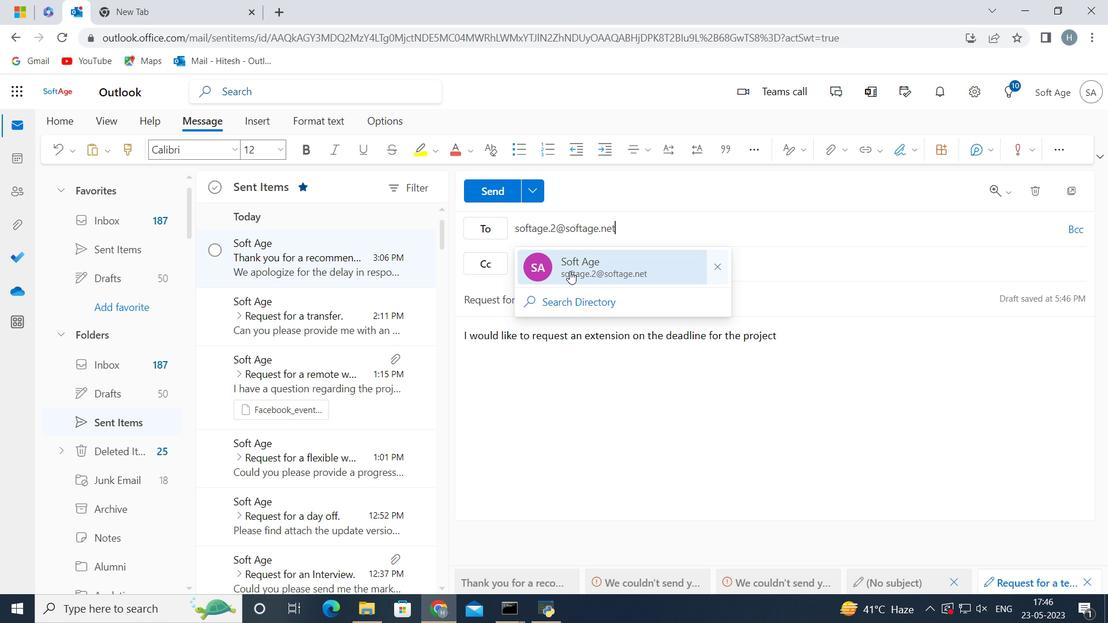 
Action: Mouse pressed left at (570, 270)
Screenshot: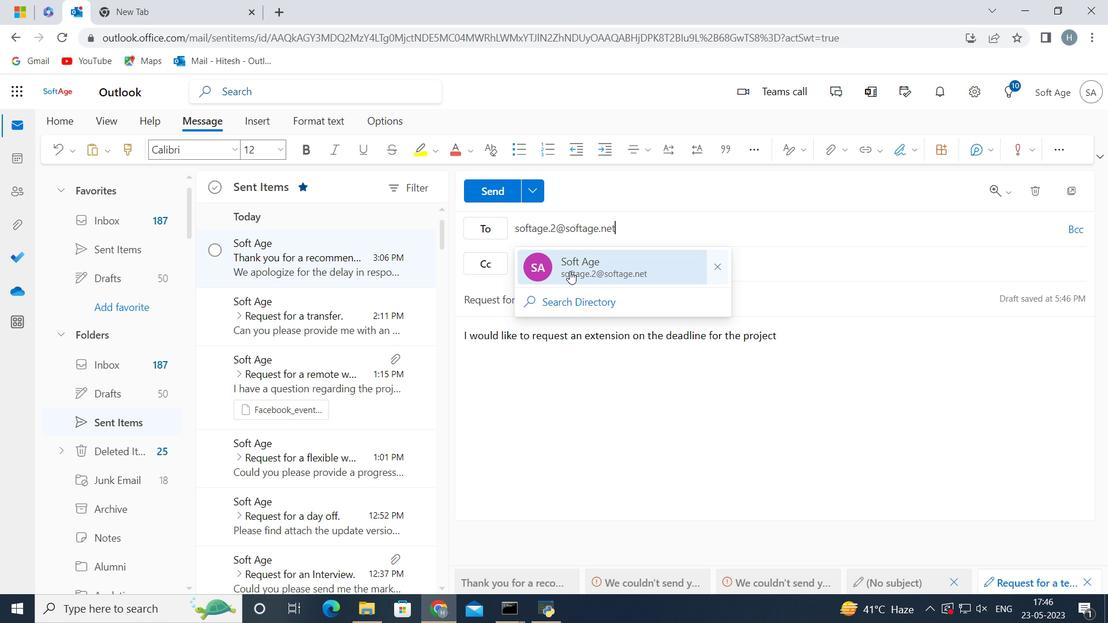 
Action: Mouse moved to (491, 187)
Screenshot: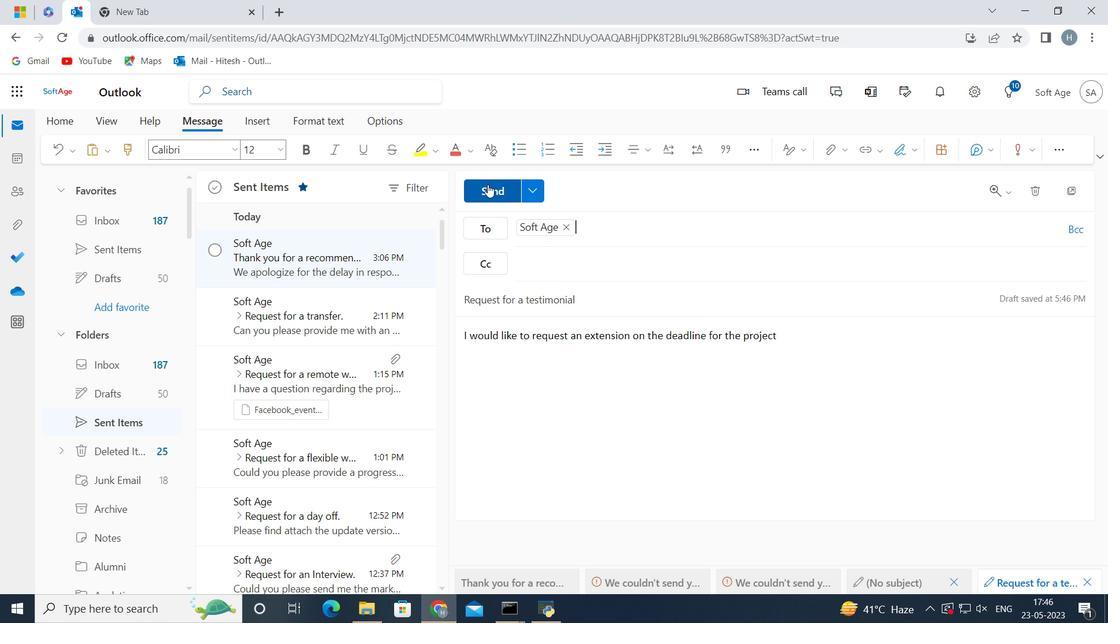 
Action: Mouse pressed left at (491, 187)
Screenshot: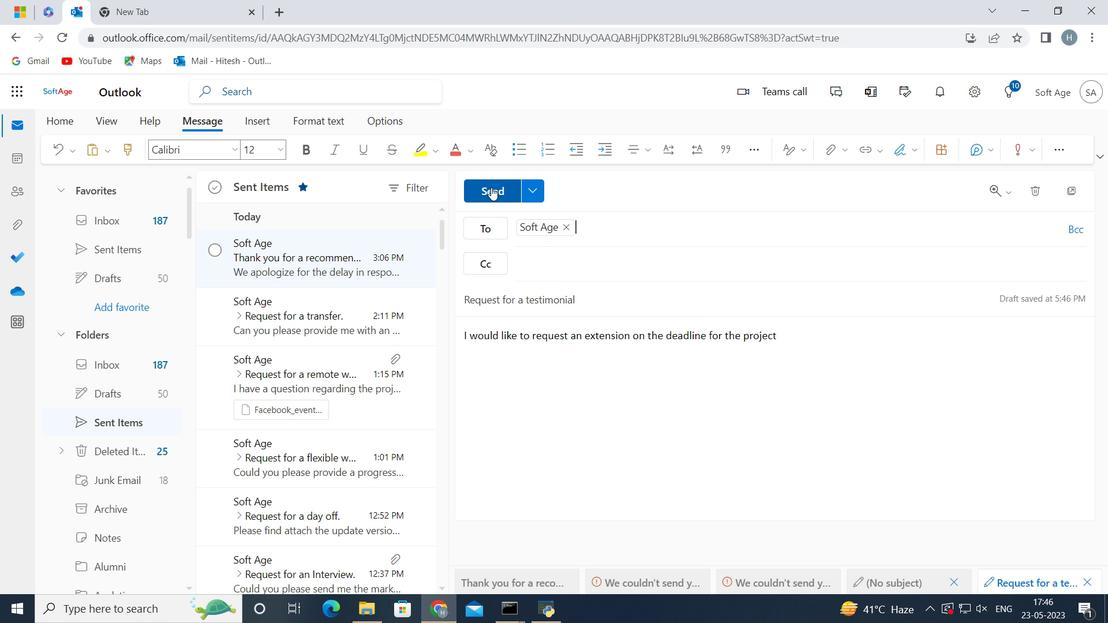 
Action: Mouse moved to (322, 253)
Screenshot: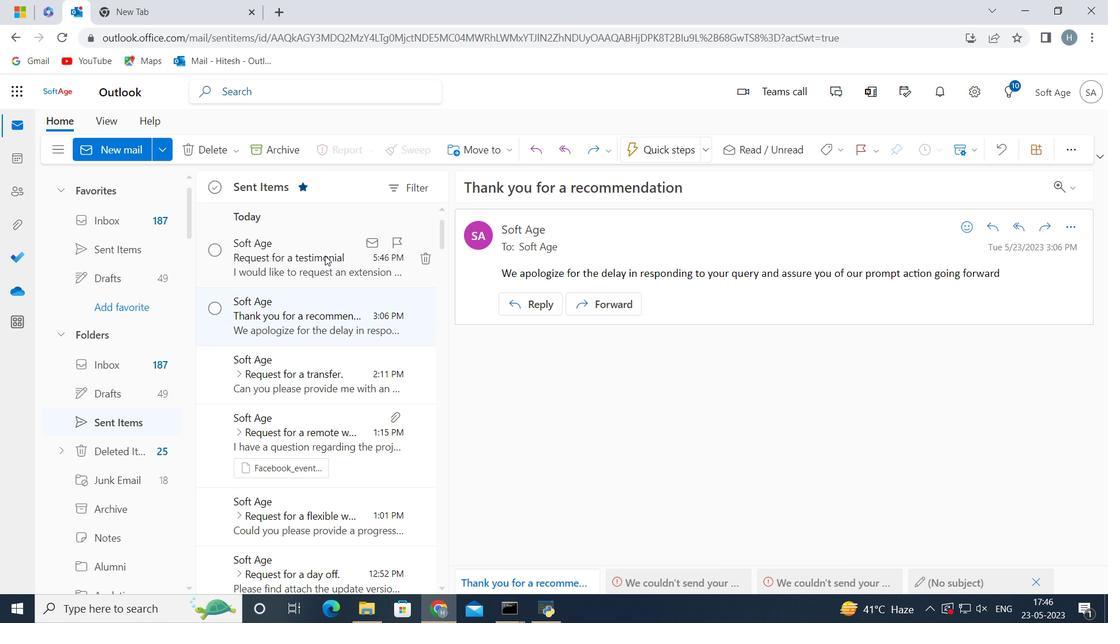 
Action: Mouse pressed left at (322, 253)
Screenshot: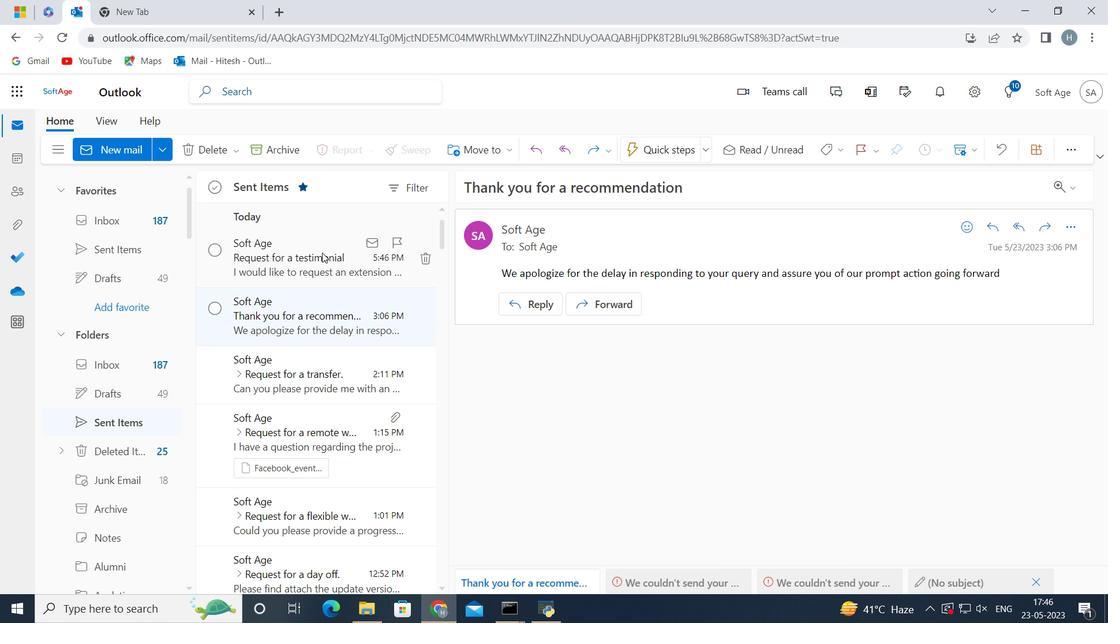
Action: Mouse moved to (484, 144)
Screenshot: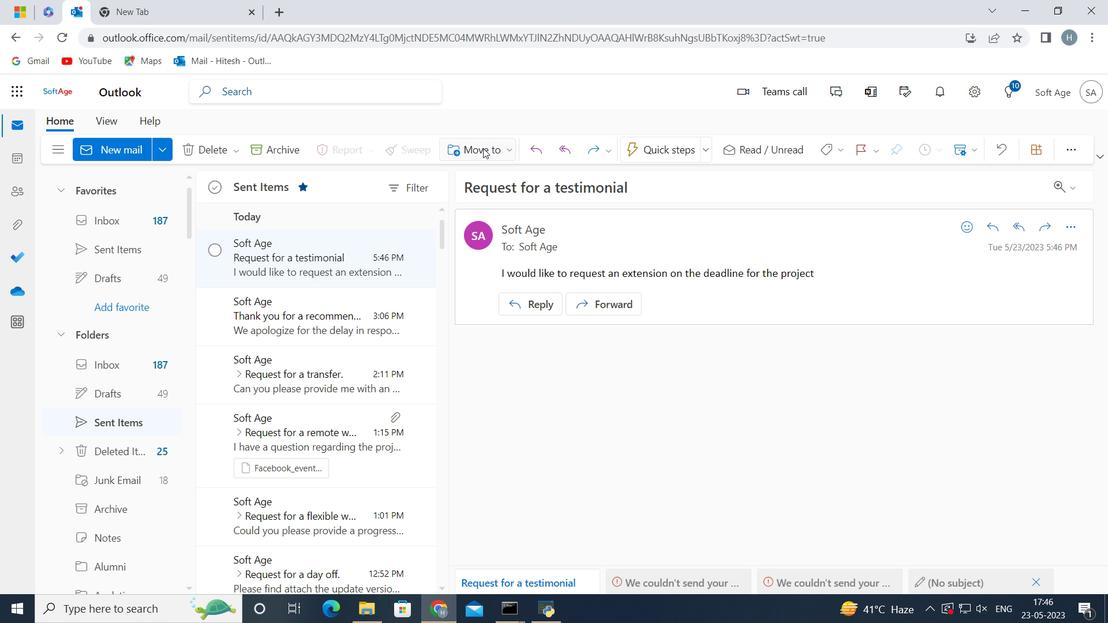 
Action: Mouse pressed left at (484, 144)
Screenshot: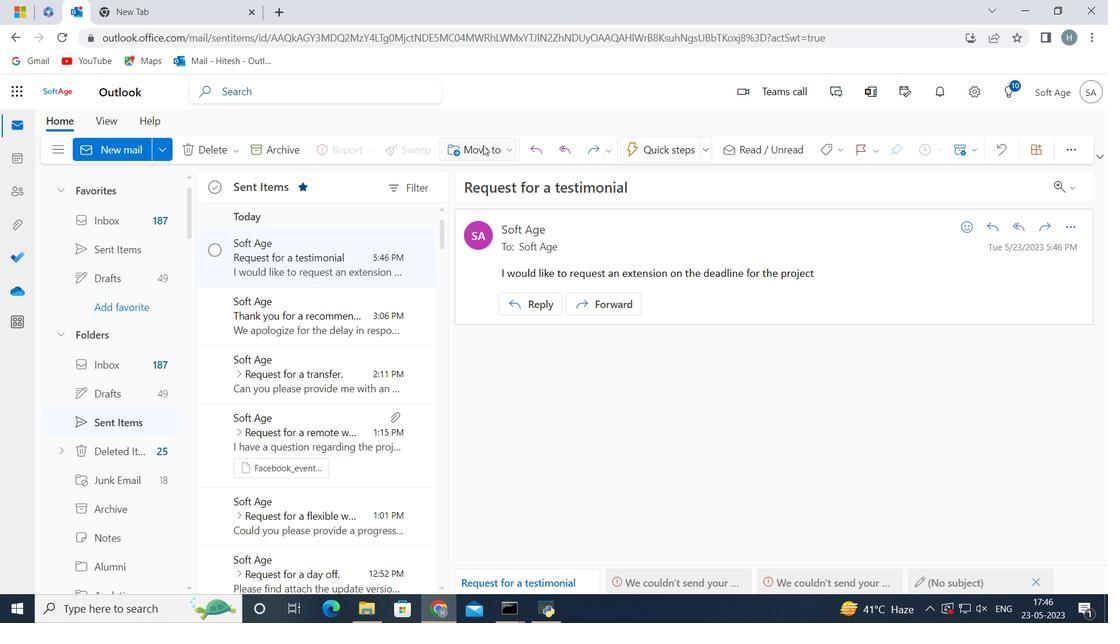 
Action: Mouse moved to (508, 174)
Screenshot: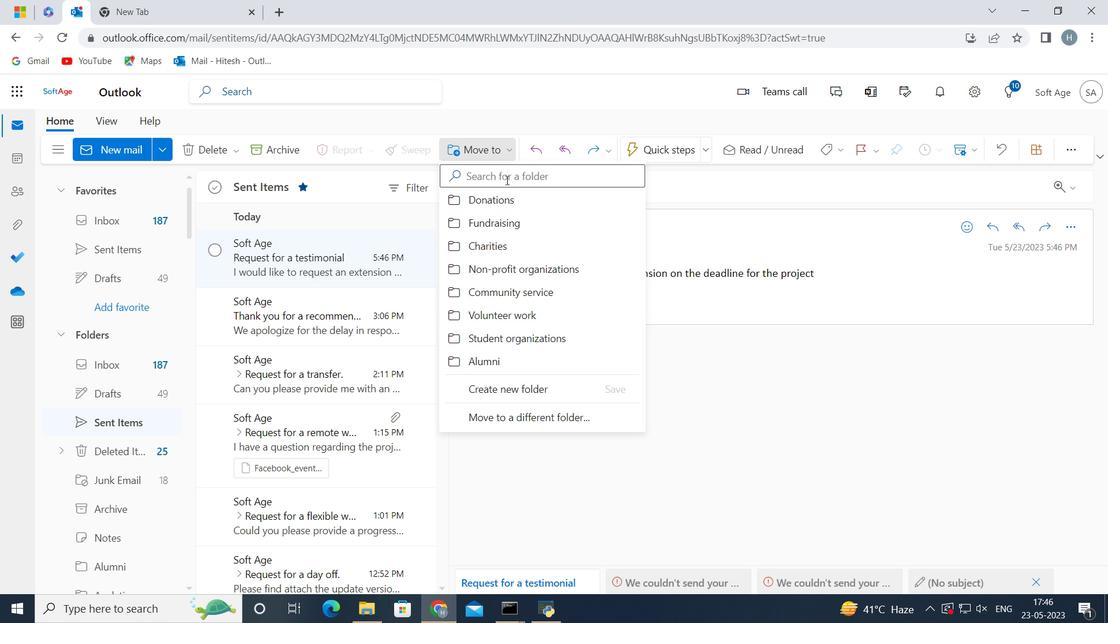 
Action: Mouse pressed left at (508, 174)
Screenshot: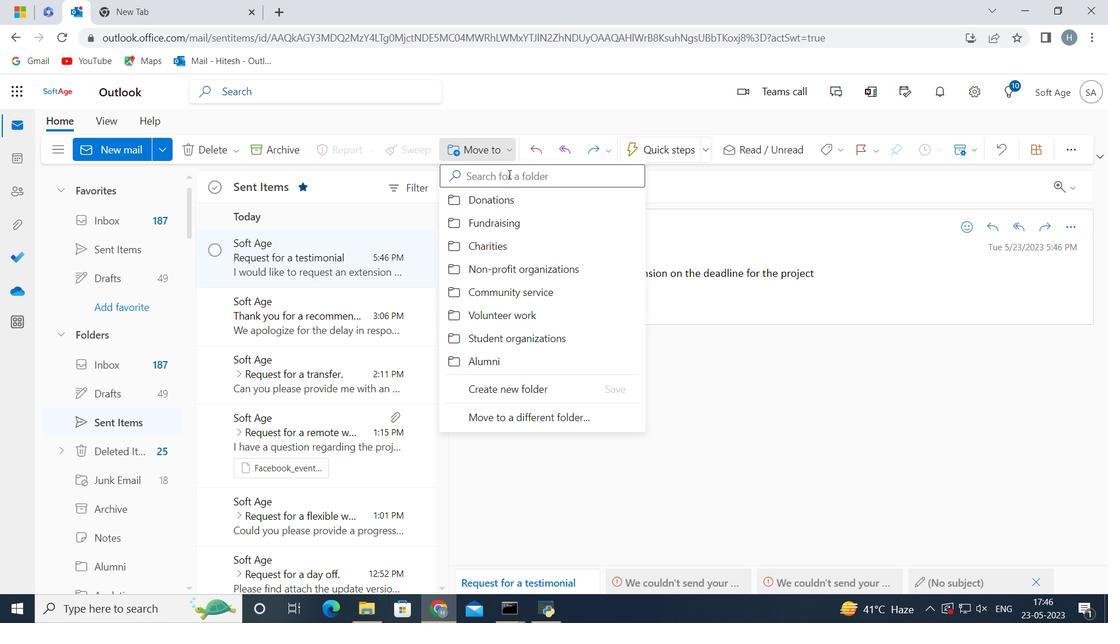 
Action: Mouse moved to (507, 174)
Screenshot: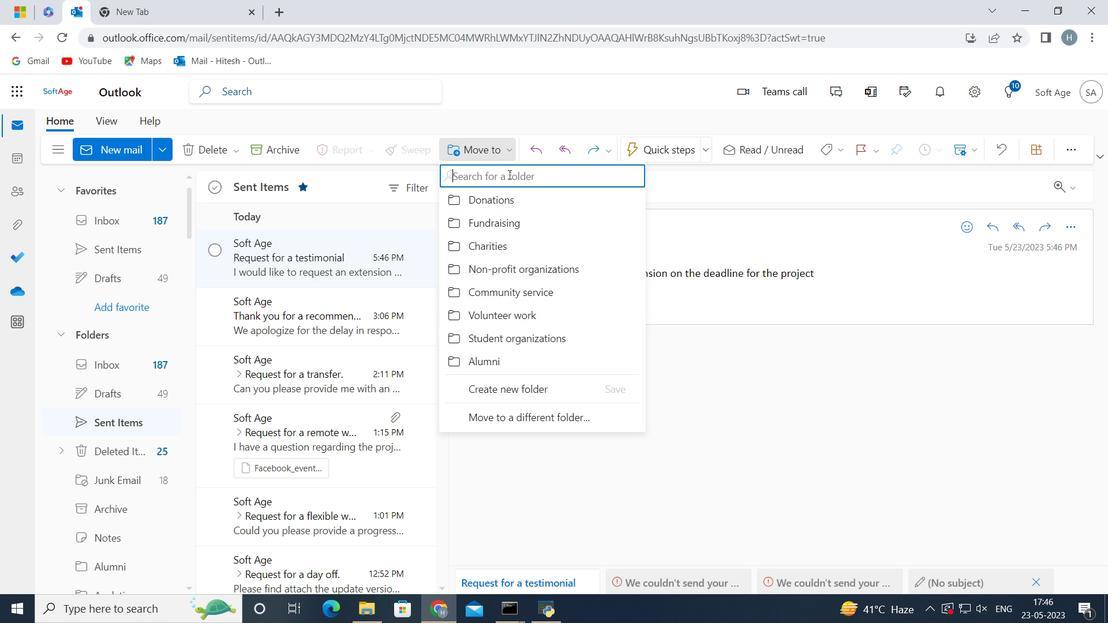 
Action: Key pressed <Key.shift>Social<Key.space>media
Screenshot: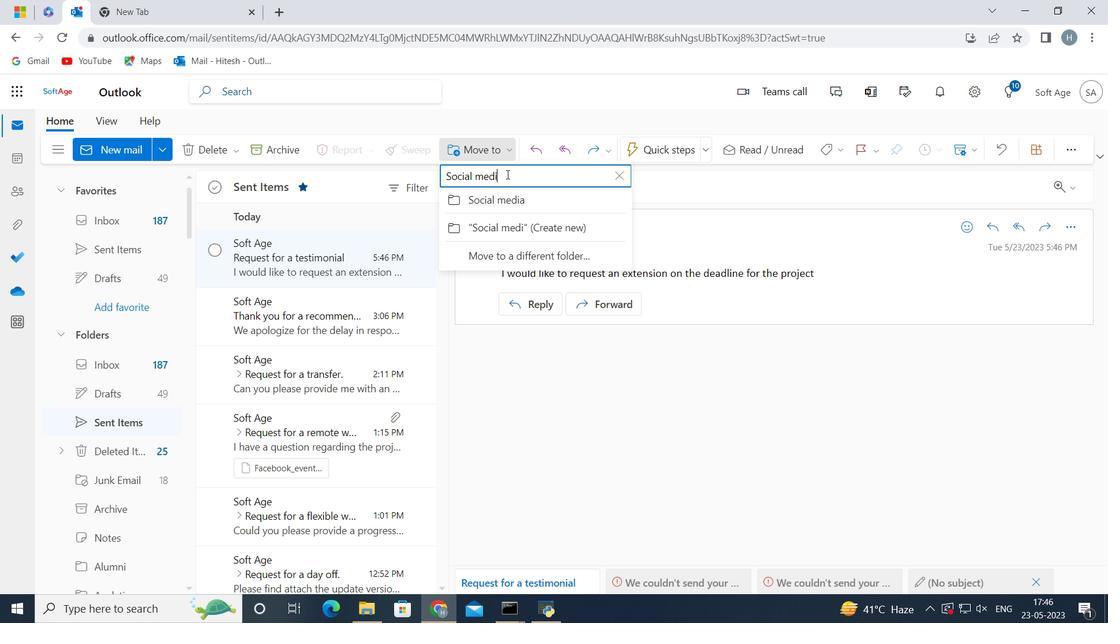 
Action: Mouse moved to (457, 195)
Screenshot: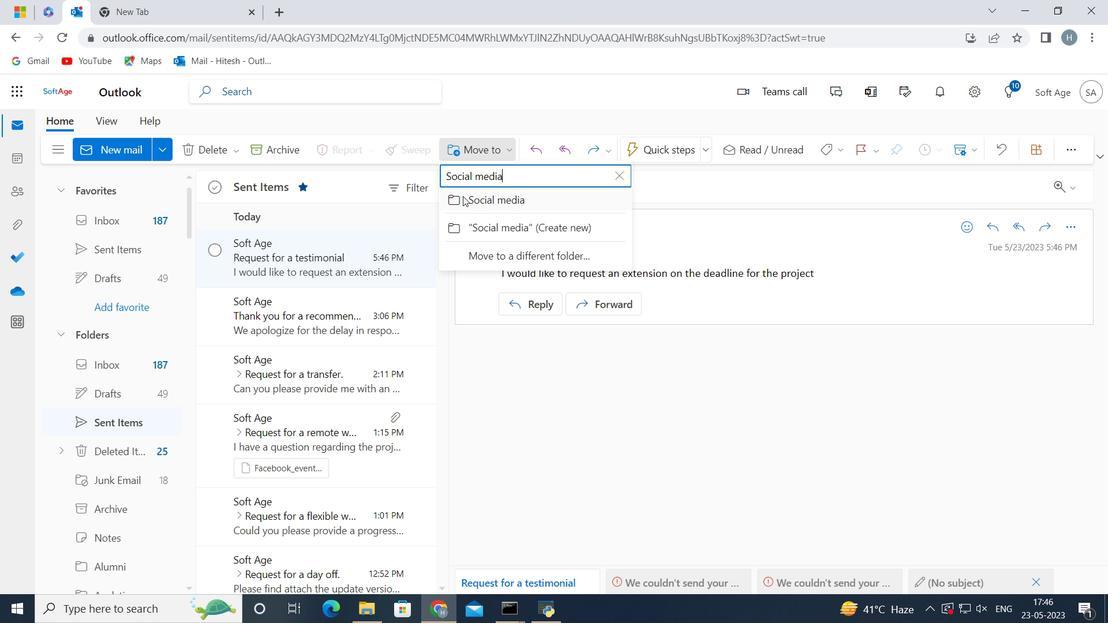 
Action: Mouse pressed left at (457, 195)
Screenshot: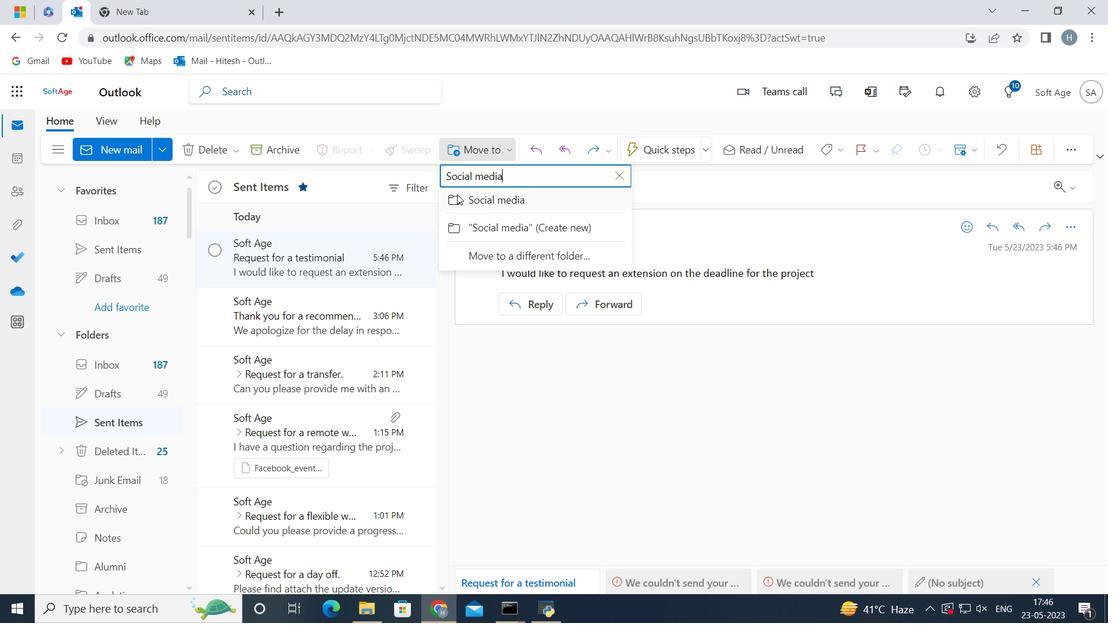 
Action: Mouse moved to (550, 415)
Screenshot: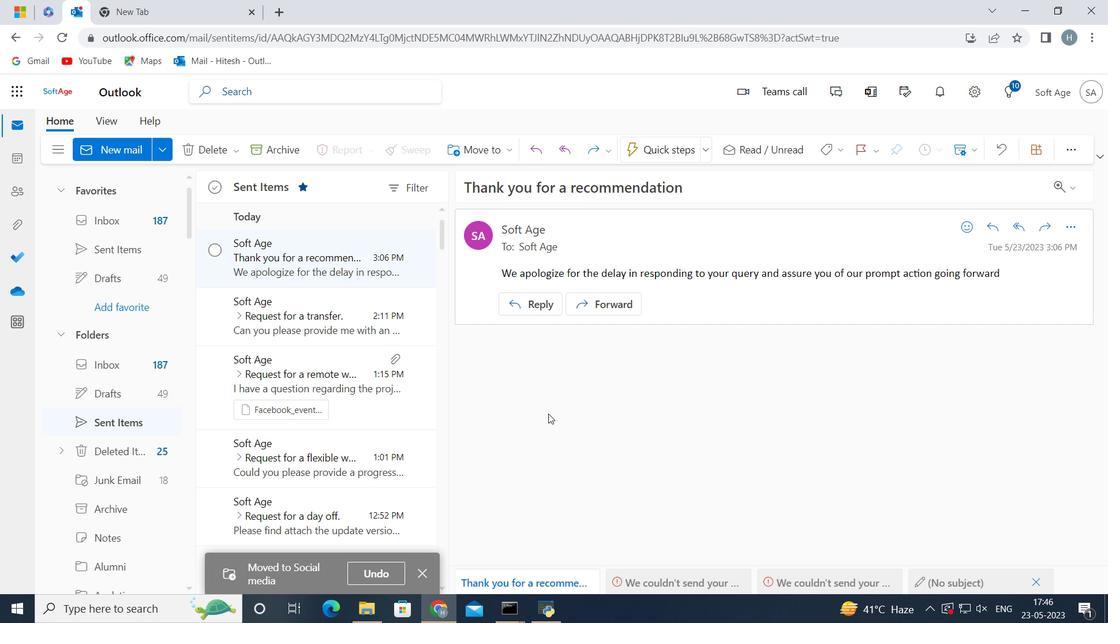 
